 Task: Find a house in Nha Trang, Vietnam, for 5 guests from 15th June to 21st June, with a price range of ₹14,000 to ₹25,000, 3 bedrooms, 3 beds, 3 bathrooms, and an English-speaking host.
Action: Mouse pressed left at (413, 109)
Screenshot: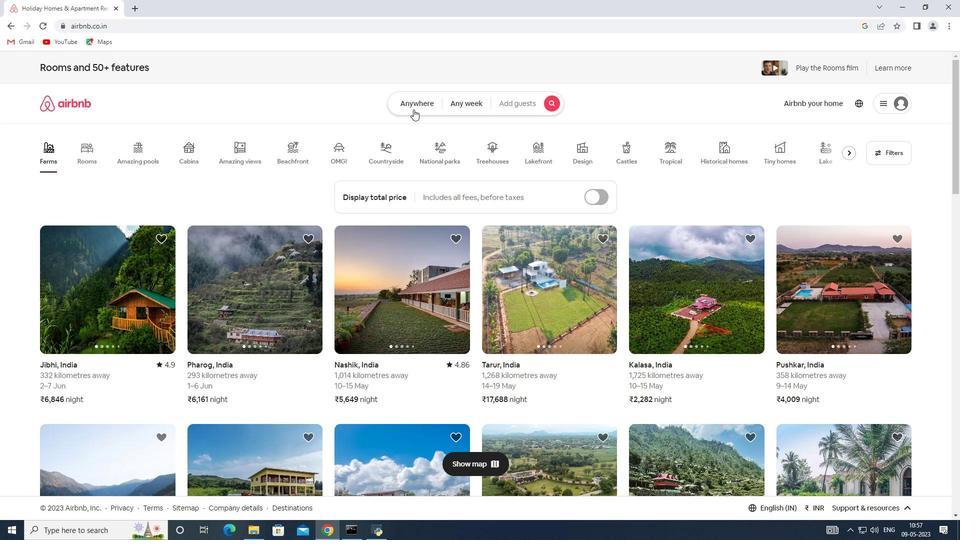 
Action: Mouse moved to (342, 147)
Screenshot: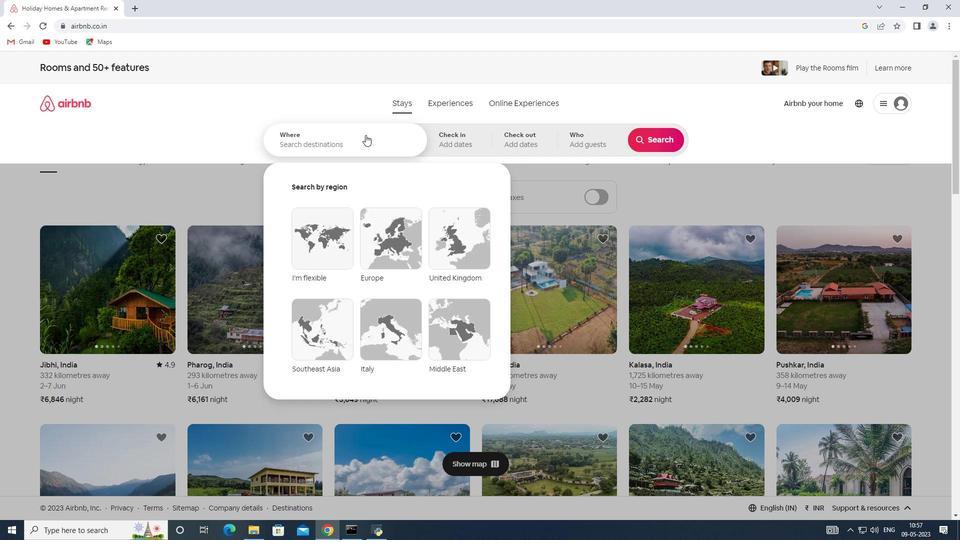 
Action: Mouse pressed left at (342, 147)
Screenshot: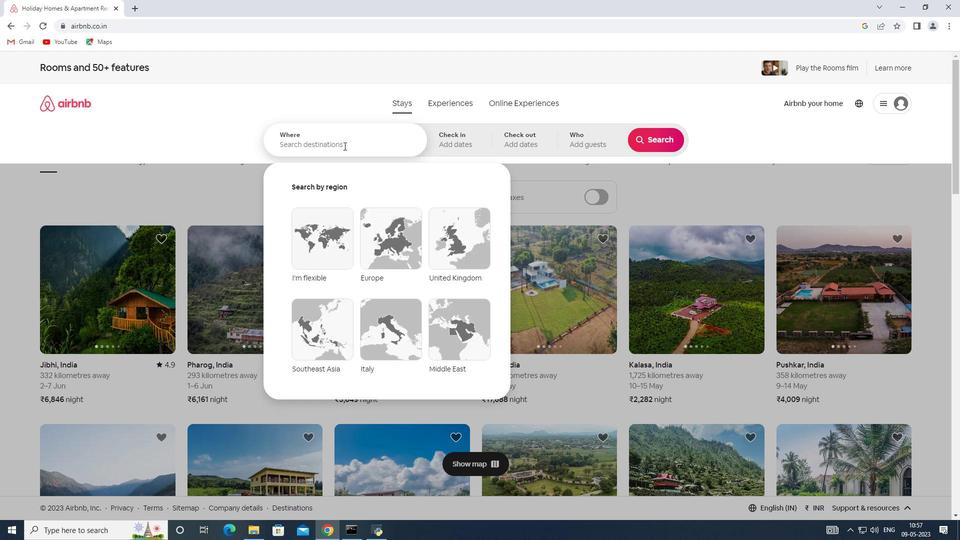 
Action: Key pressed <Key.shift><Key.shift><Key.shift><Key.shift><Key.shift><Key.shift><Key.shift><Key.shift><Key.shift>Nha<Key.space><Key.shift>Trang,<Key.shift>Vietnam
Screenshot: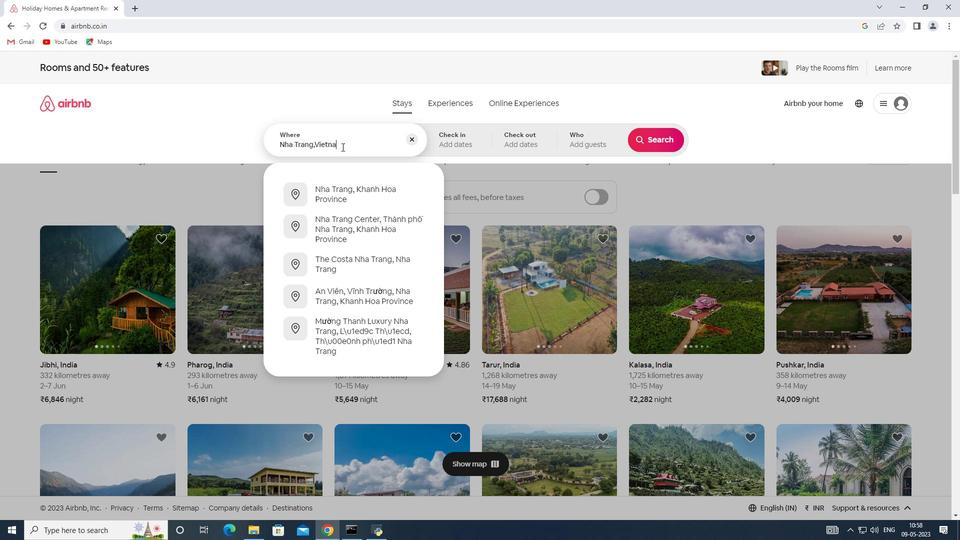 
Action: Mouse moved to (446, 140)
Screenshot: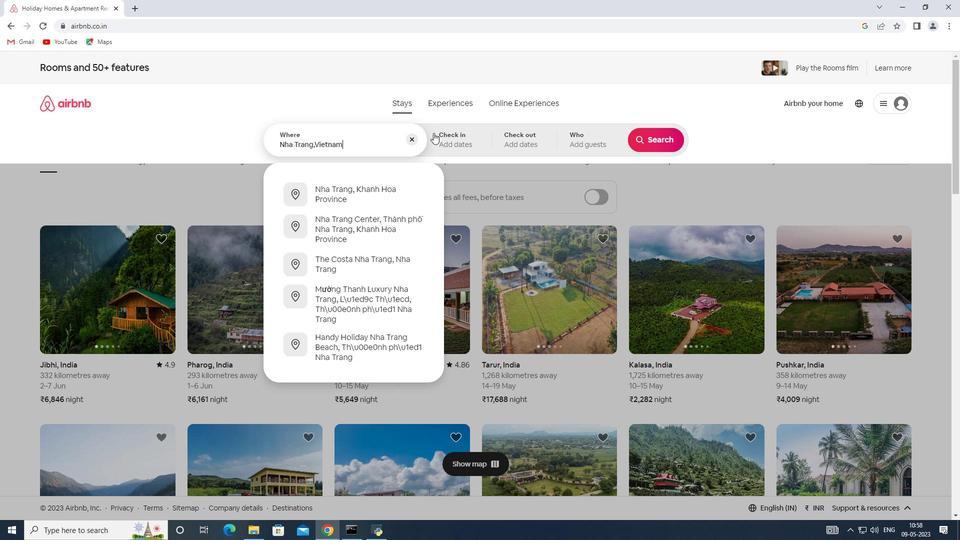 
Action: Mouse pressed left at (446, 140)
Screenshot: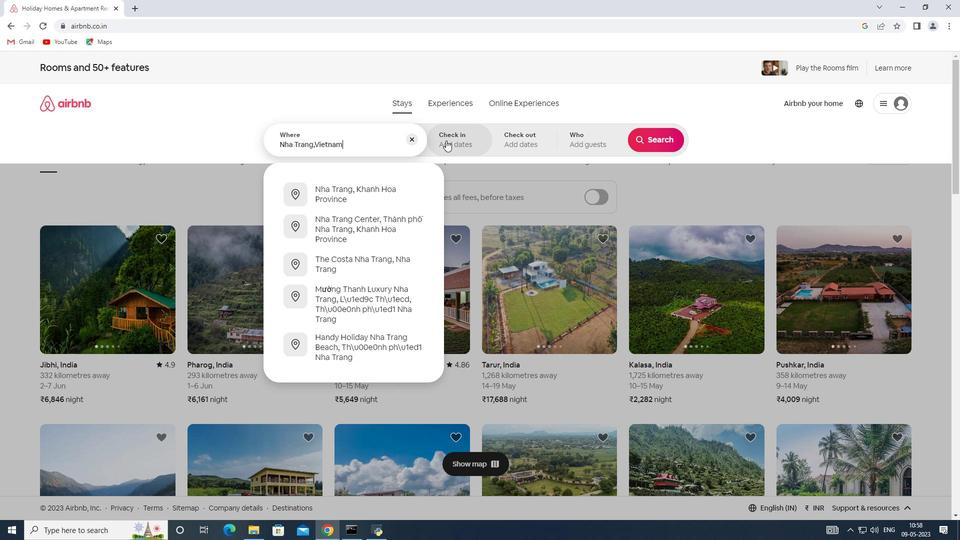 
Action: Mouse moved to (599, 310)
Screenshot: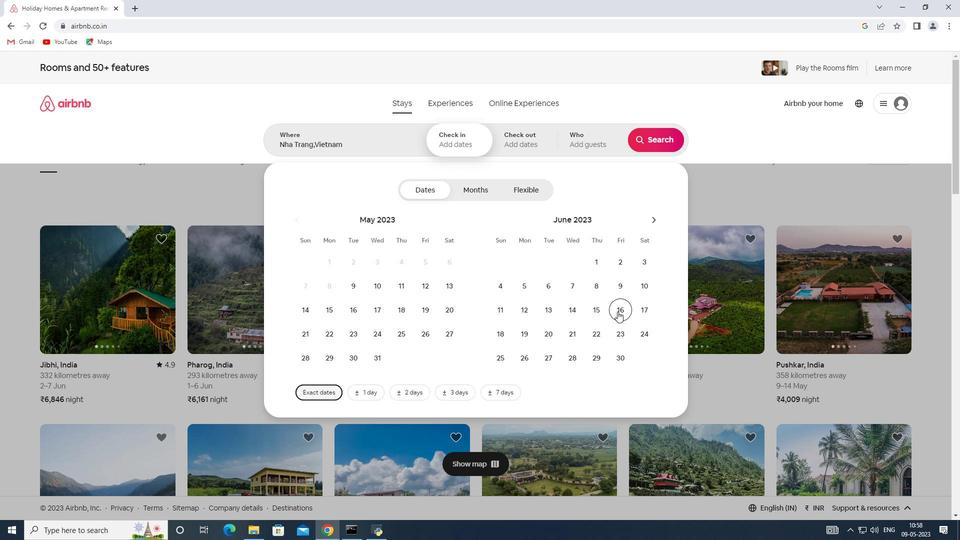 
Action: Mouse pressed left at (599, 310)
Screenshot: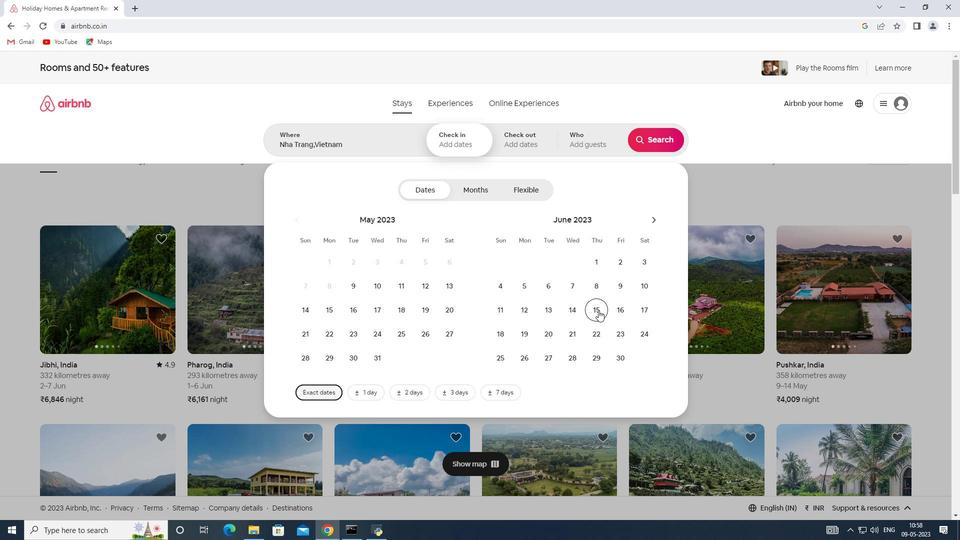 
Action: Mouse moved to (578, 335)
Screenshot: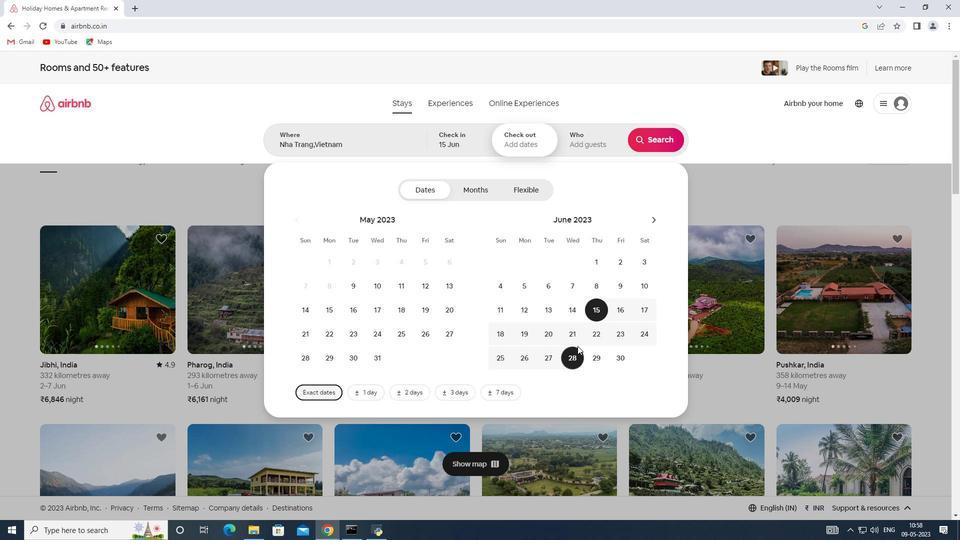 
Action: Mouse pressed left at (578, 335)
Screenshot: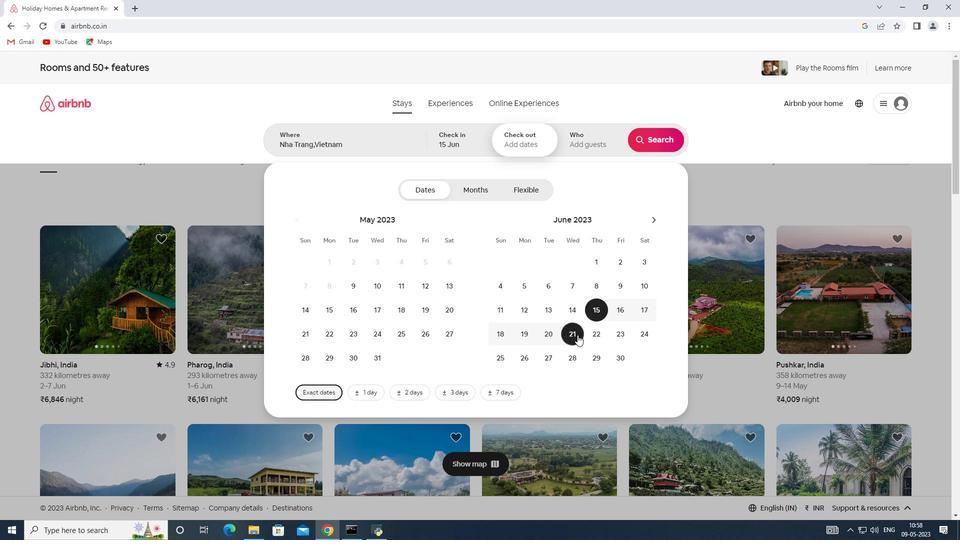 
Action: Mouse moved to (589, 147)
Screenshot: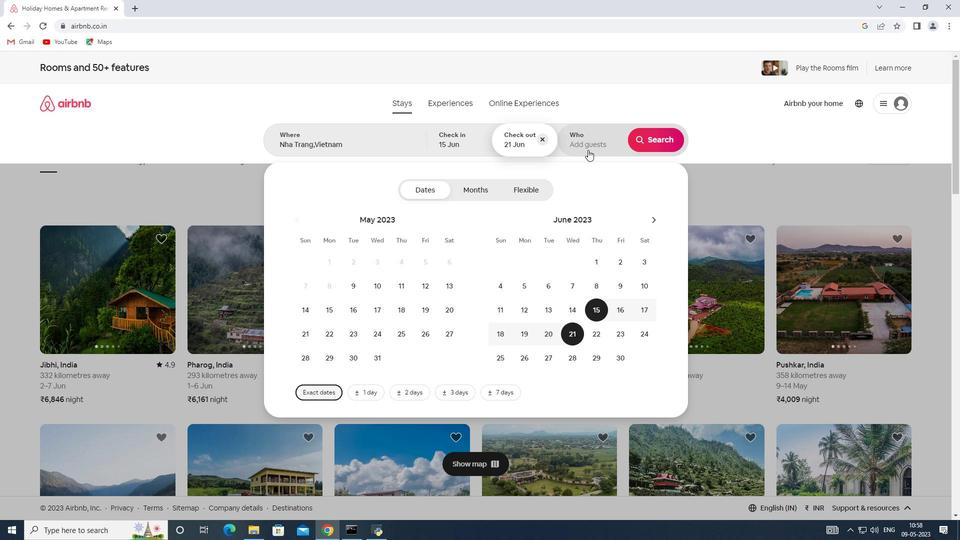 
Action: Mouse pressed left at (589, 147)
Screenshot: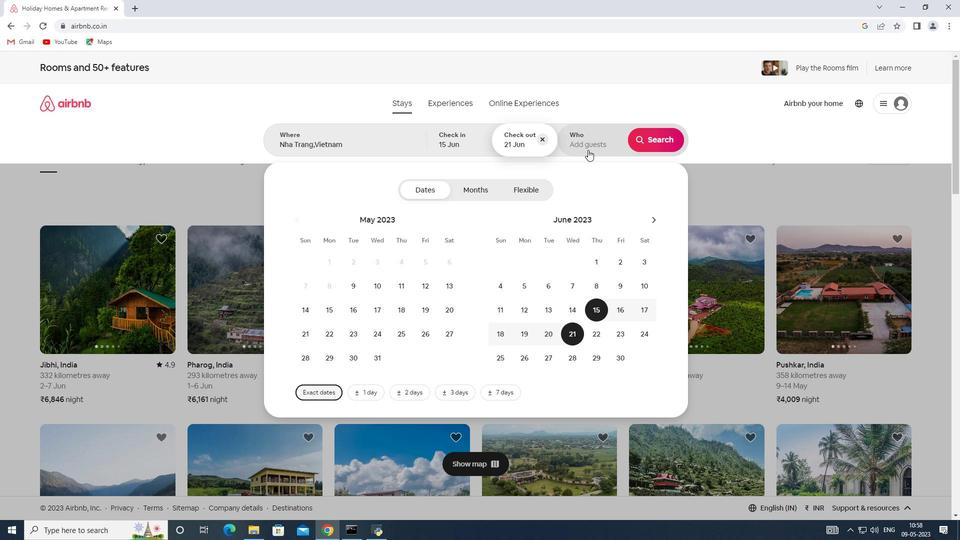 
Action: Mouse moved to (660, 194)
Screenshot: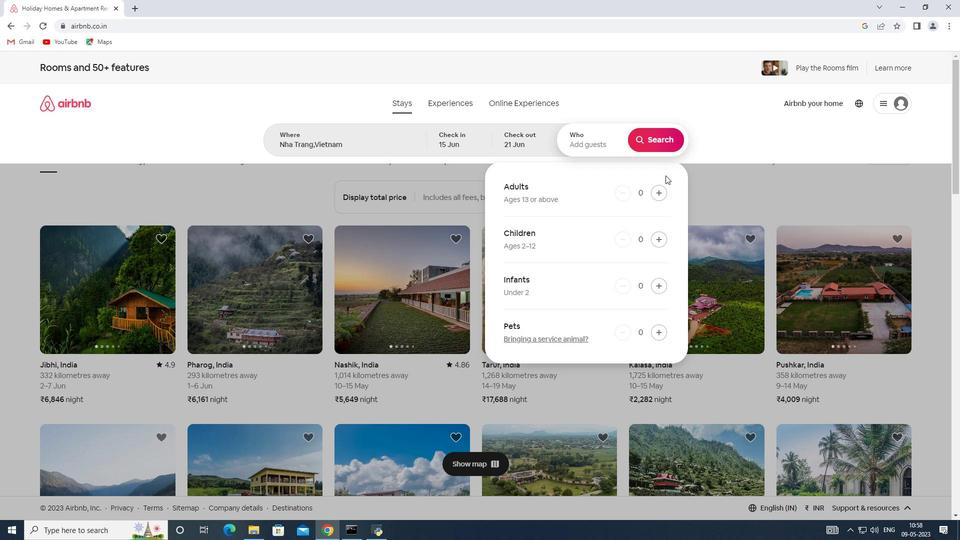 
Action: Mouse pressed left at (660, 194)
Screenshot: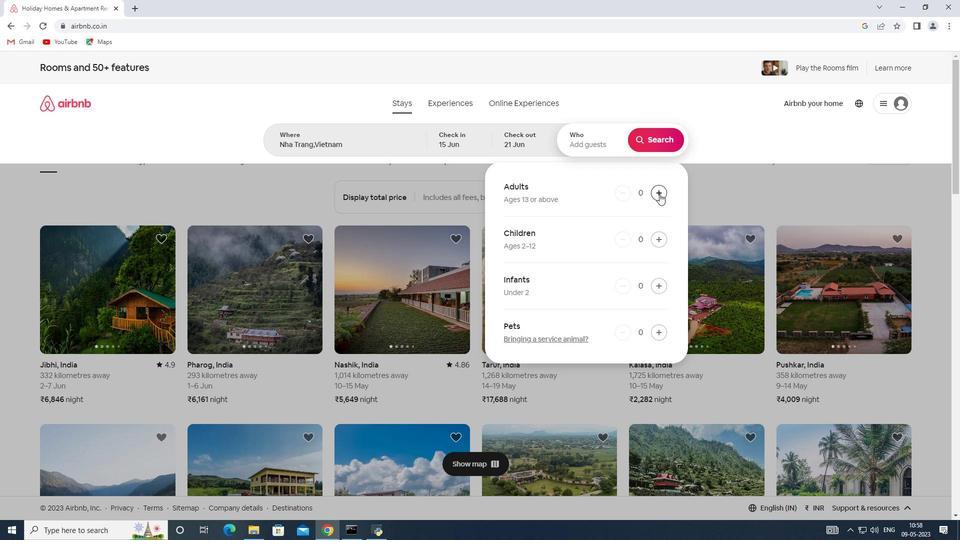 
Action: Mouse pressed left at (660, 194)
Screenshot: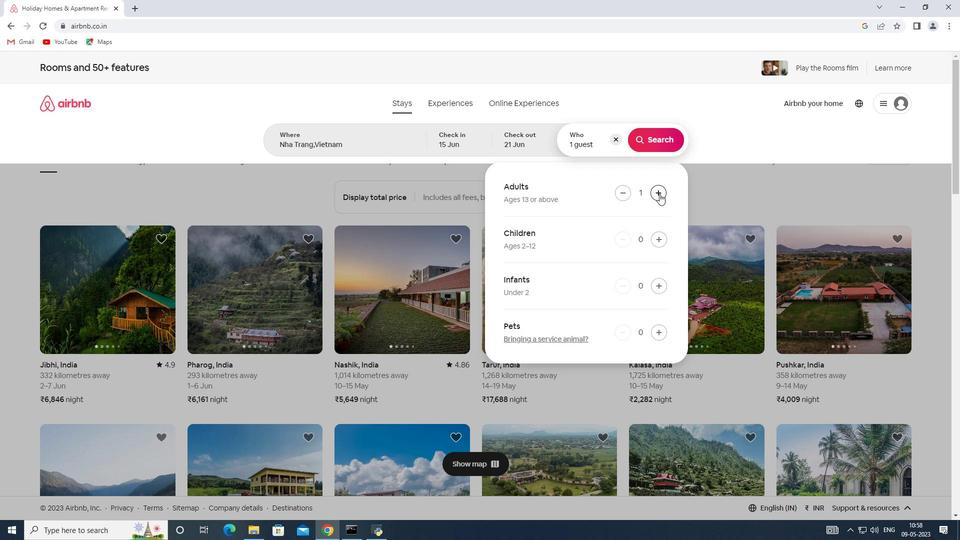 
Action: Mouse pressed left at (660, 194)
Screenshot: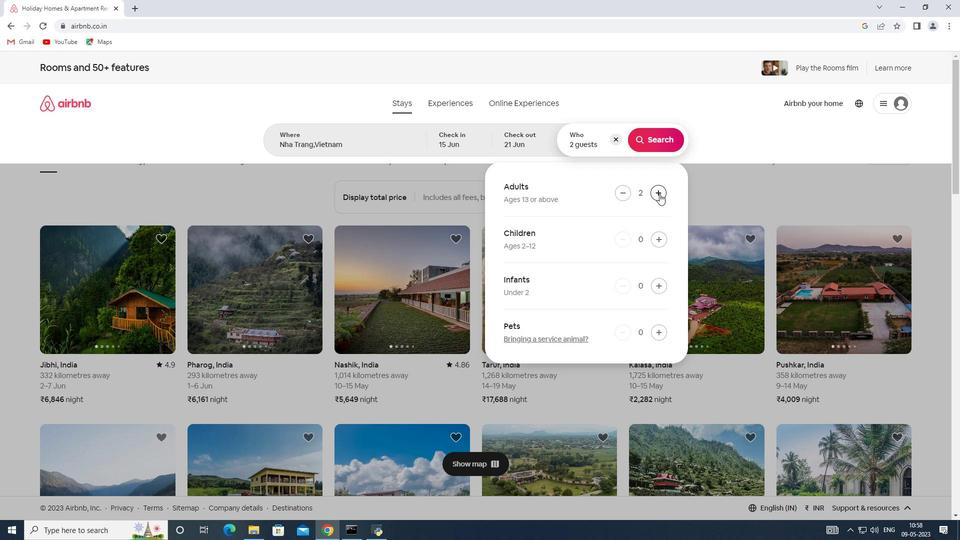 
Action: Mouse pressed left at (660, 194)
Screenshot: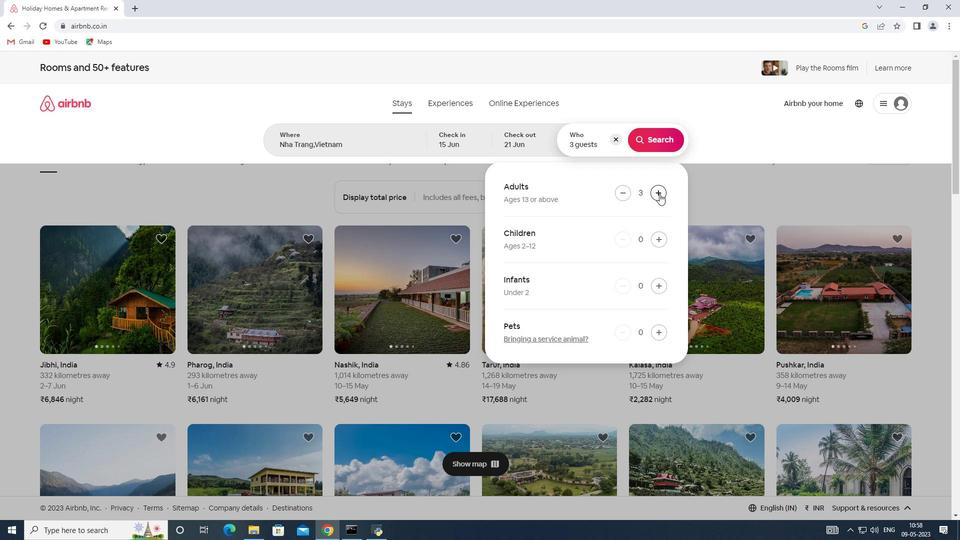 
Action: Mouse pressed left at (660, 194)
Screenshot: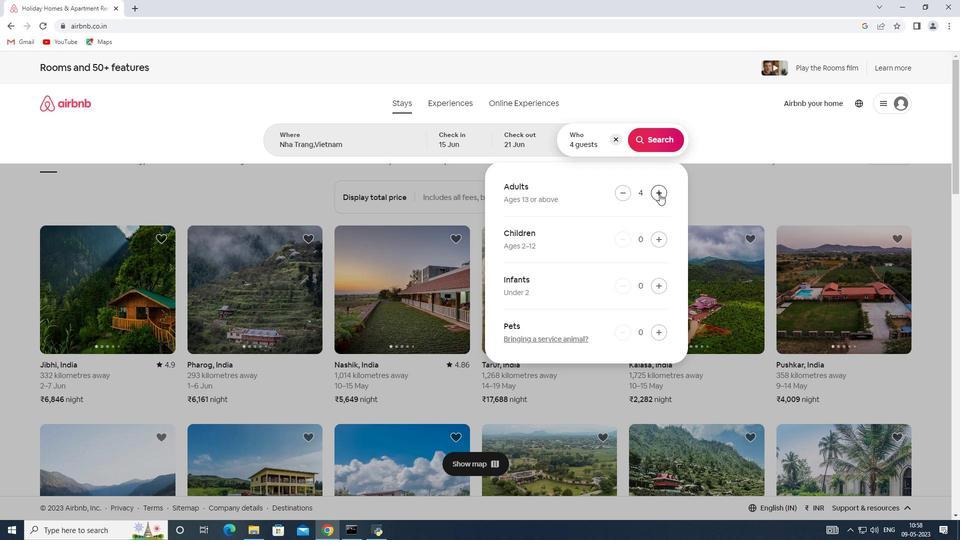 
Action: Mouse moved to (653, 133)
Screenshot: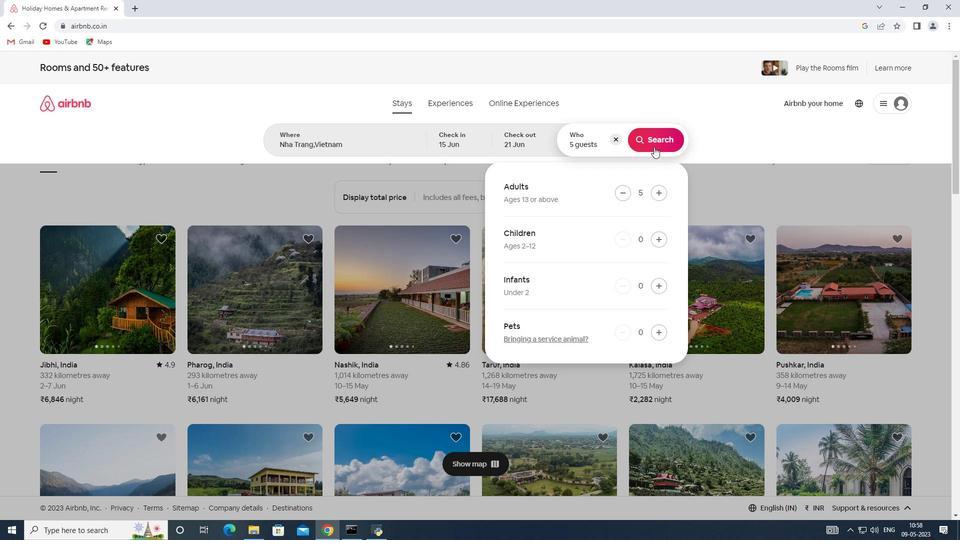 
Action: Mouse pressed left at (653, 133)
Screenshot: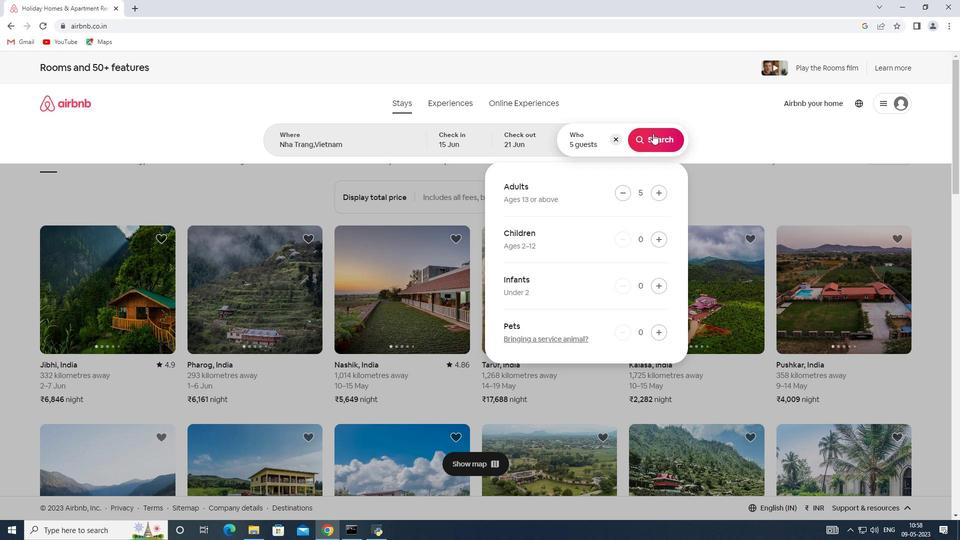 
Action: Mouse moved to (911, 111)
Screenshot: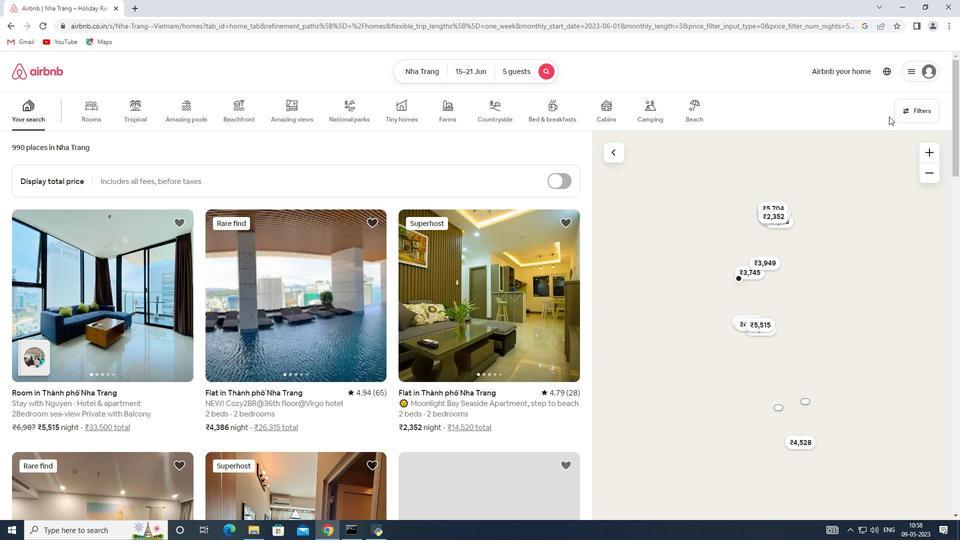 
Action: Mouse pressed left at (911, 111)
Screenshot: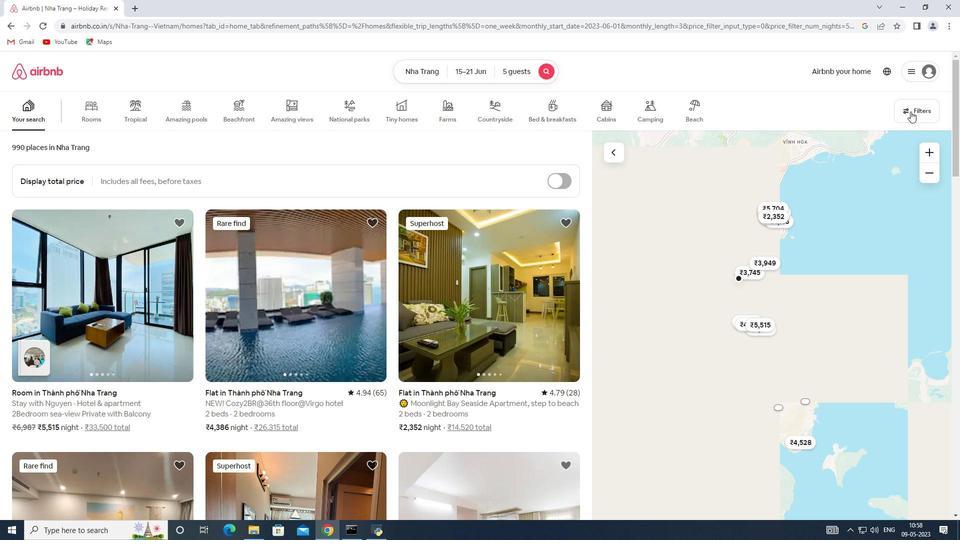 
Action: Mouse moved to (341, 357)
Screenshot: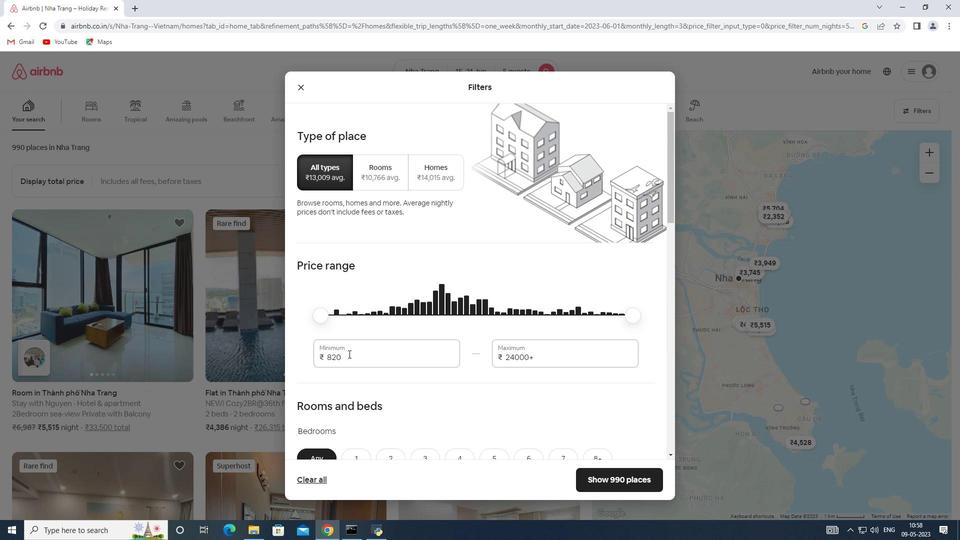 
Action: Mouse pressed left at (341, 357)
Screenshot: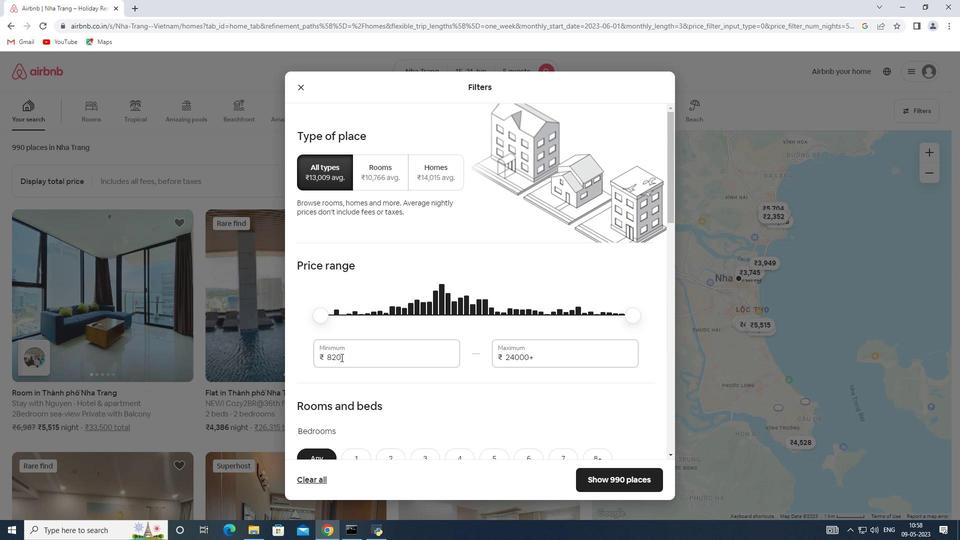 
Action: Mouse moved to (316, 355)
Screenshot: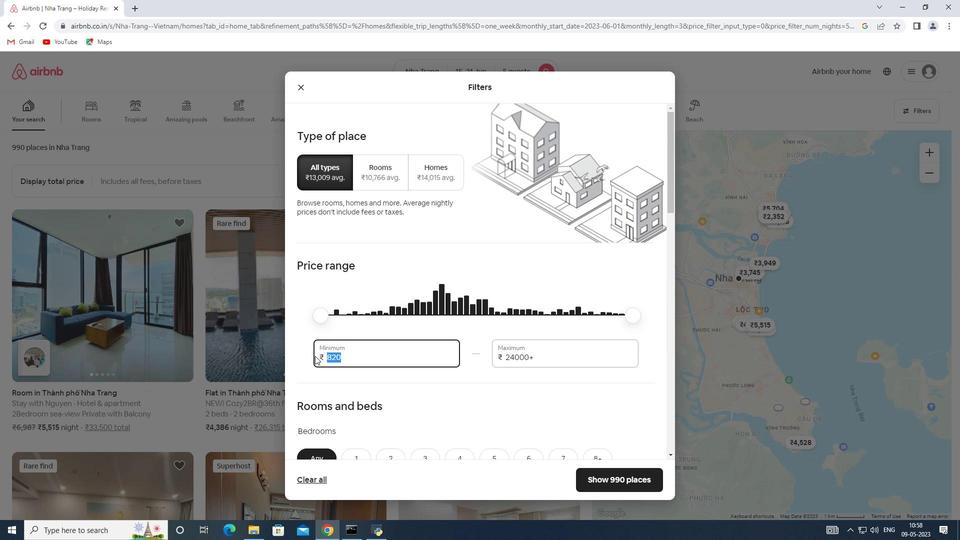 
Action: Key pressed 14000
Screenshot: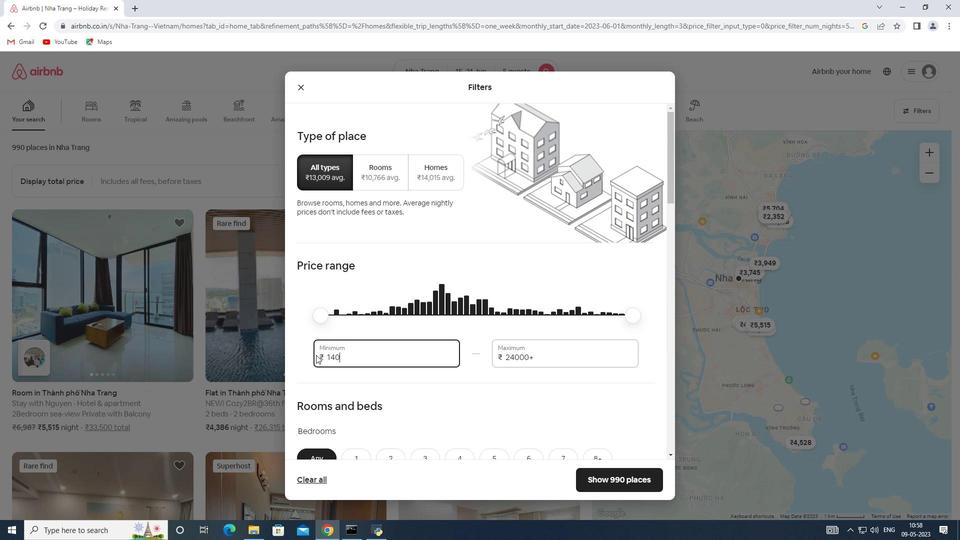 
Action: Mouse moved to (536, 354)
Screenshot: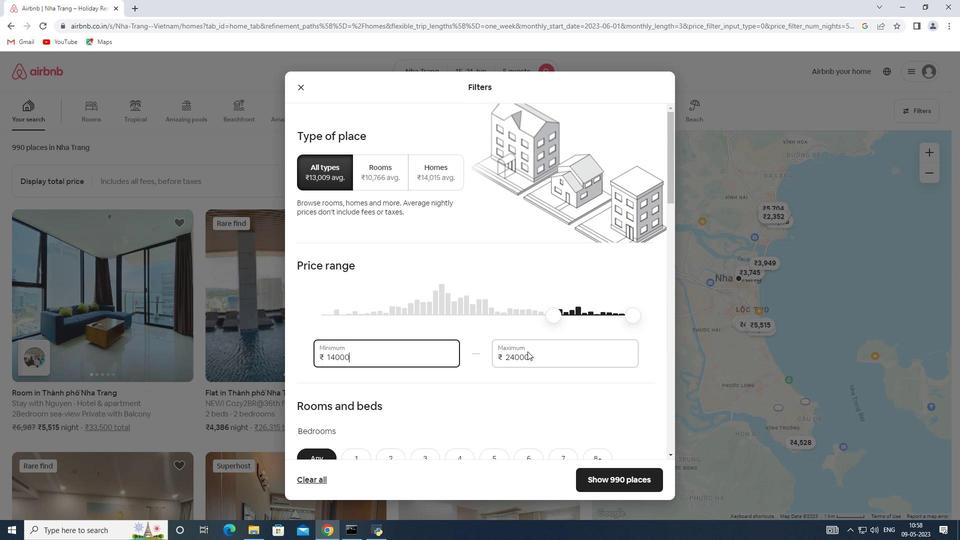 
Action: Mouse pressed left at (536, 354)
Screenshot: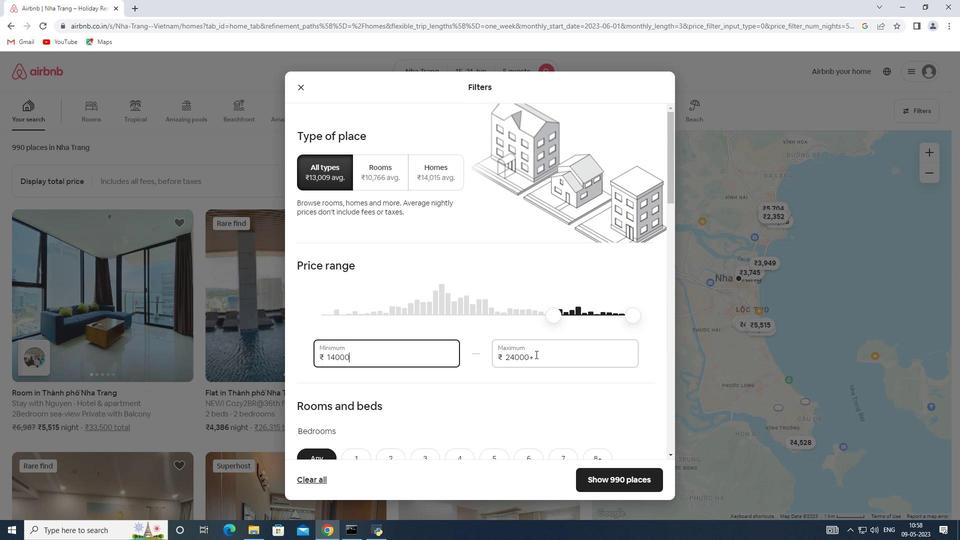
Action: Mouse moved to (485, 356)
Screenshot: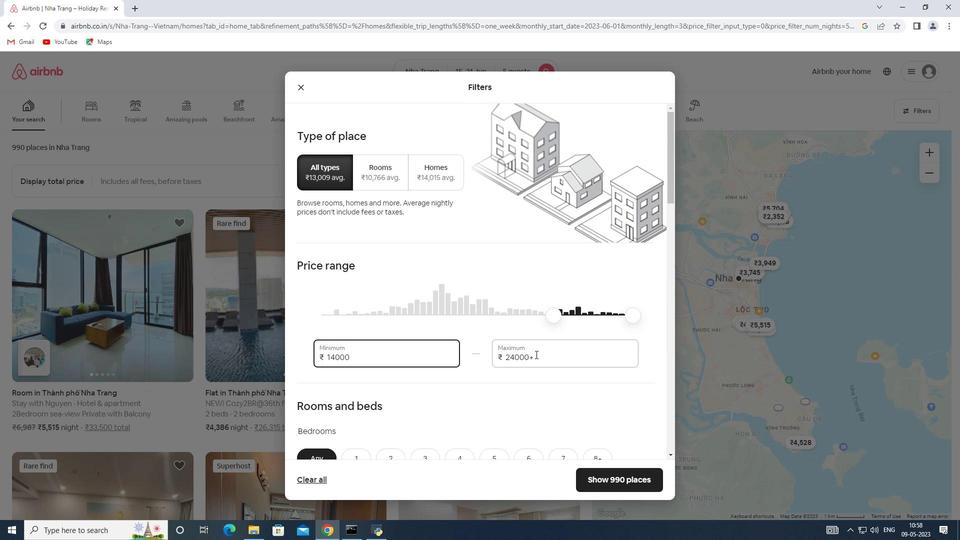
Action: Key pressed 25000
Screenshot: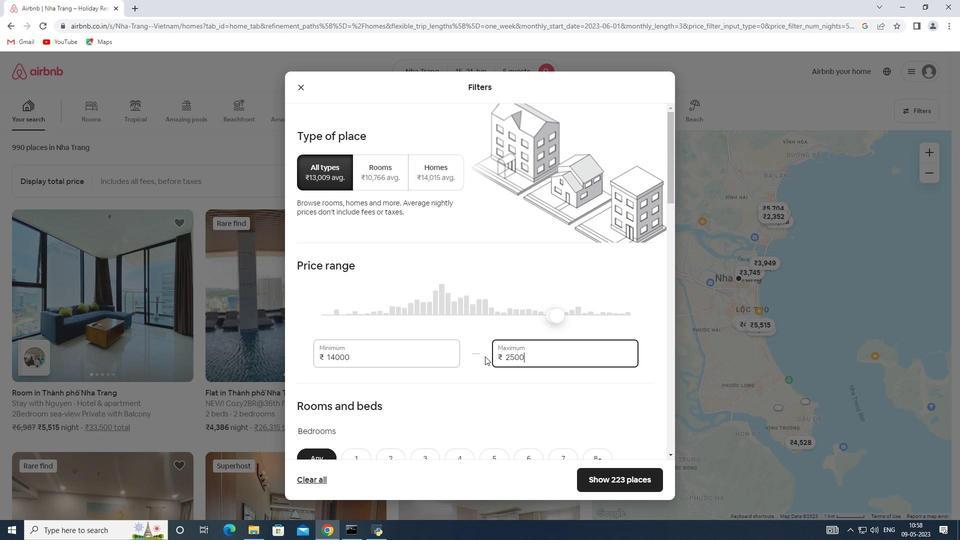 
Action: Mouse moved to (481, 359)
Screenshot: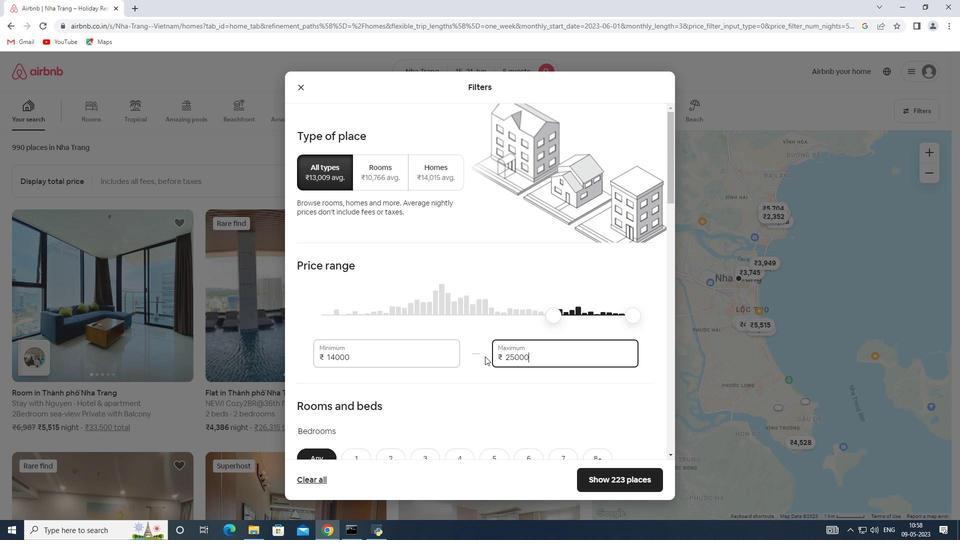 
Action: Mouse scrolled (481, 359) with delta (0, 0)
Screenshot: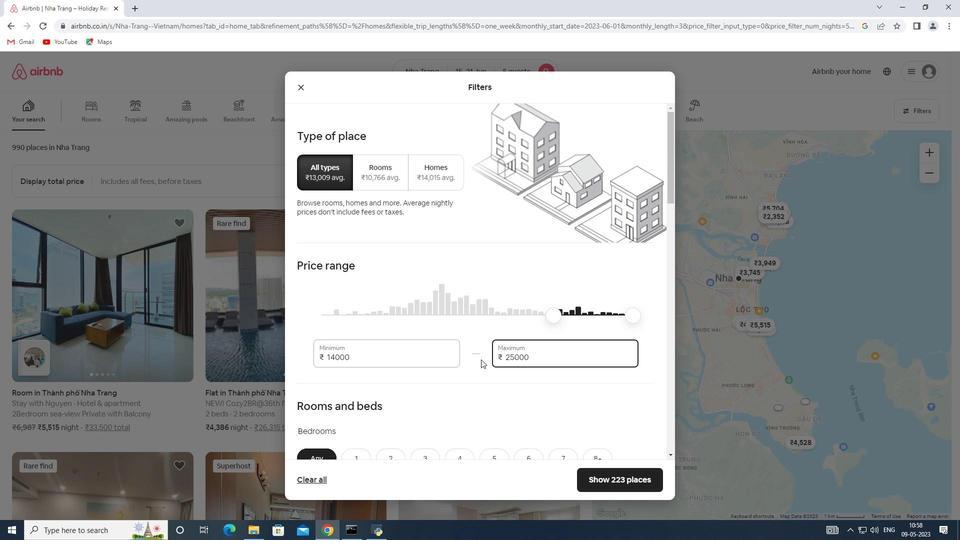 
Action: Mouse scrolled (481, 359) with delta (0, 0)
Screenshot: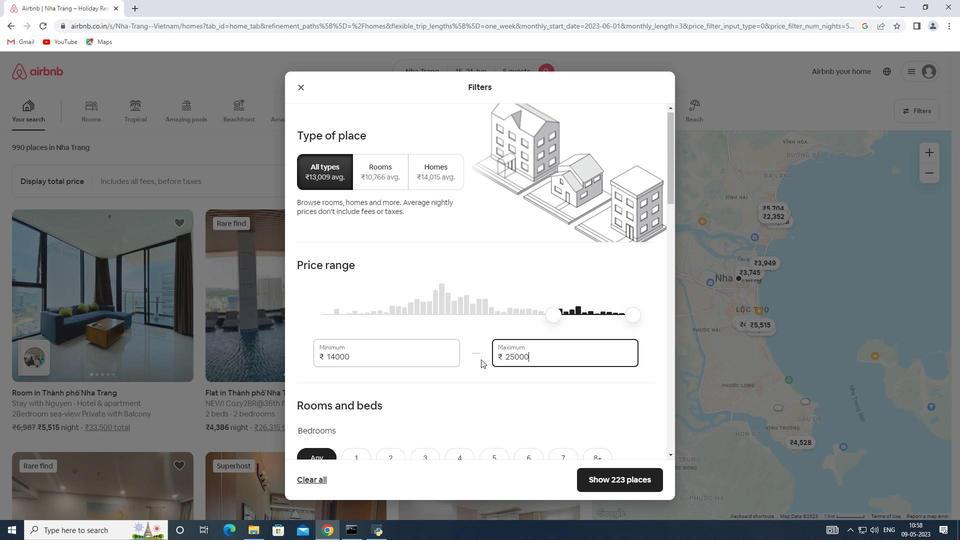 
Action: Mouse scrolled (481, 359) with delta (0, 0)
Screenshot: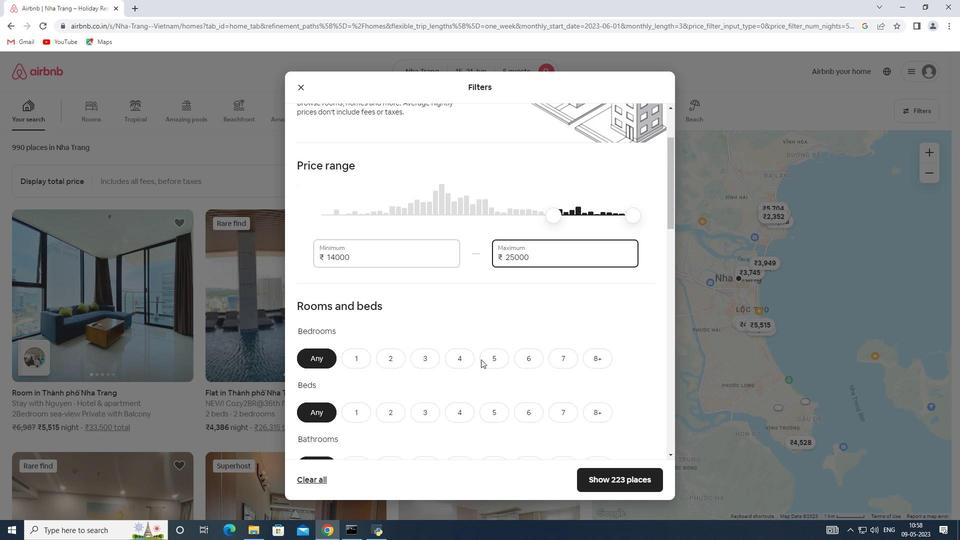 
Action: Mouse scrolled (481, 359) with delta (0, 0)
Screenshot: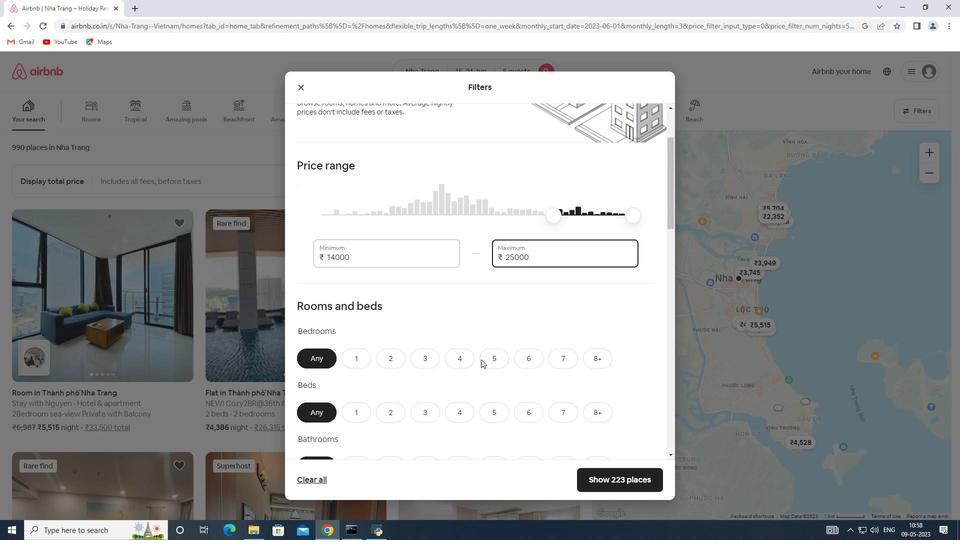 
Action: Mouse moved to (432, 261)
Screenshot: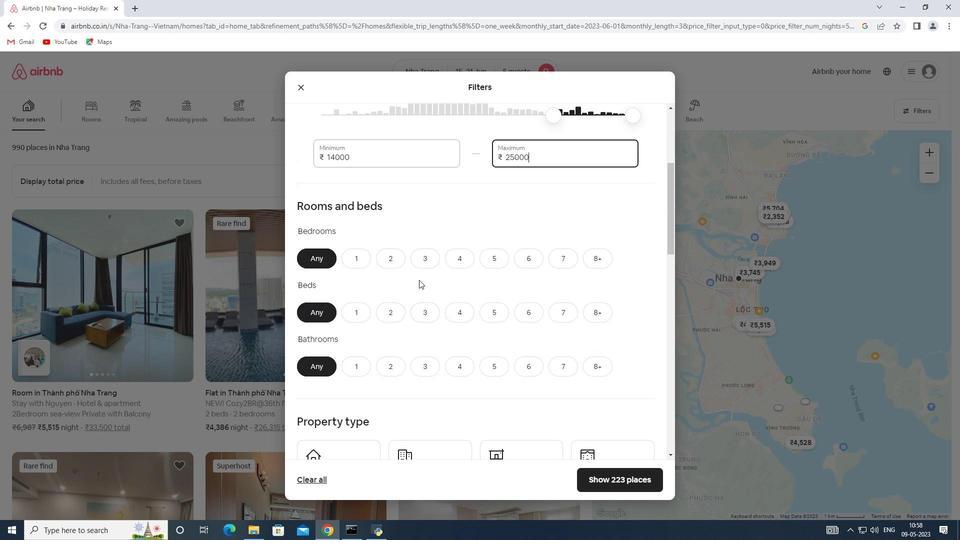 
Action: Mouse pressed left at (432, 261)
Screenshot: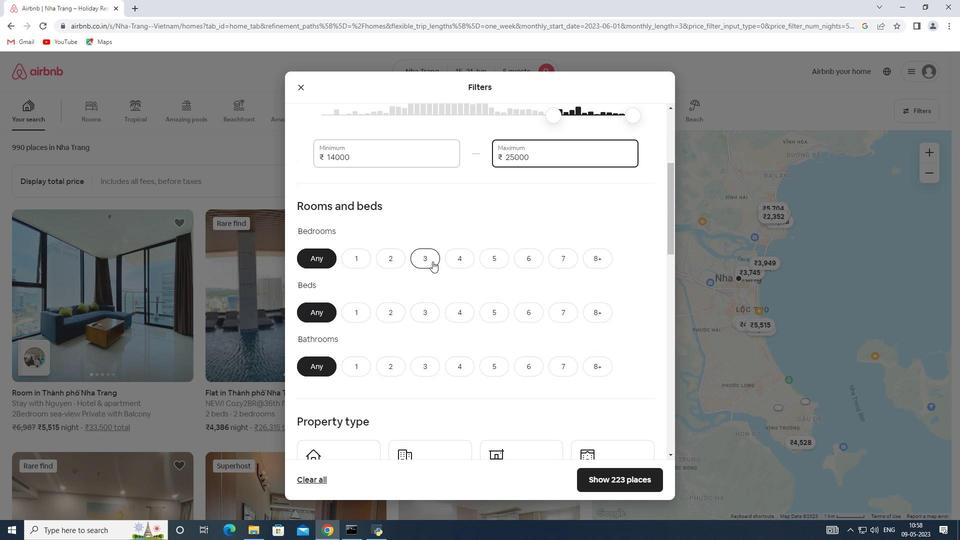 
Action: Mouse moved to (430, 312)
Screenshot: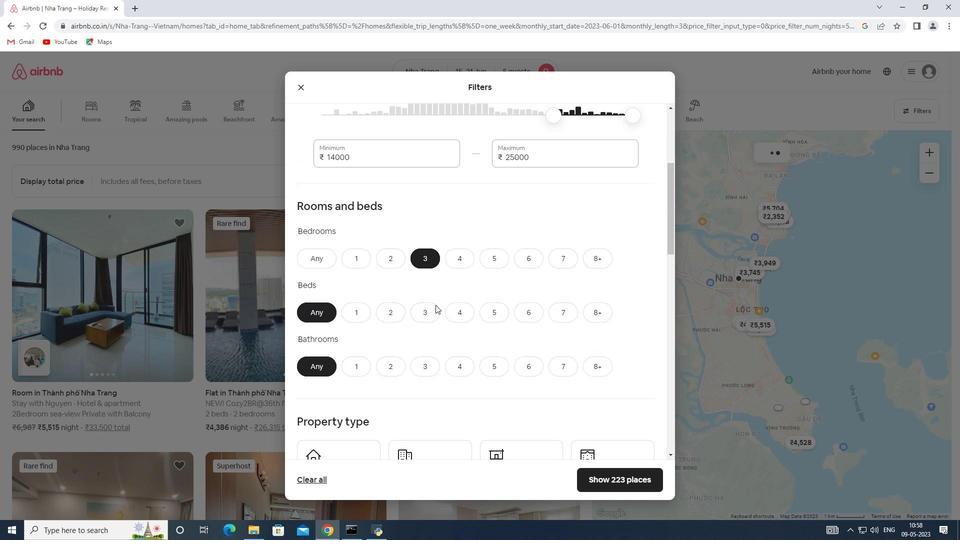 
Action: Mouse pressed left at (430, 312)
Screenshot: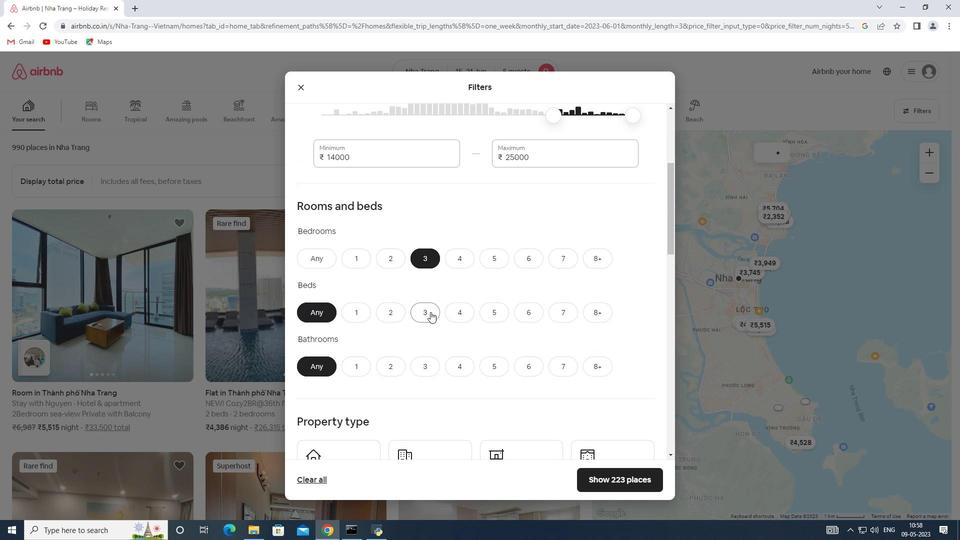 
Action: Mouse moved to (423, 365)
Screenshot: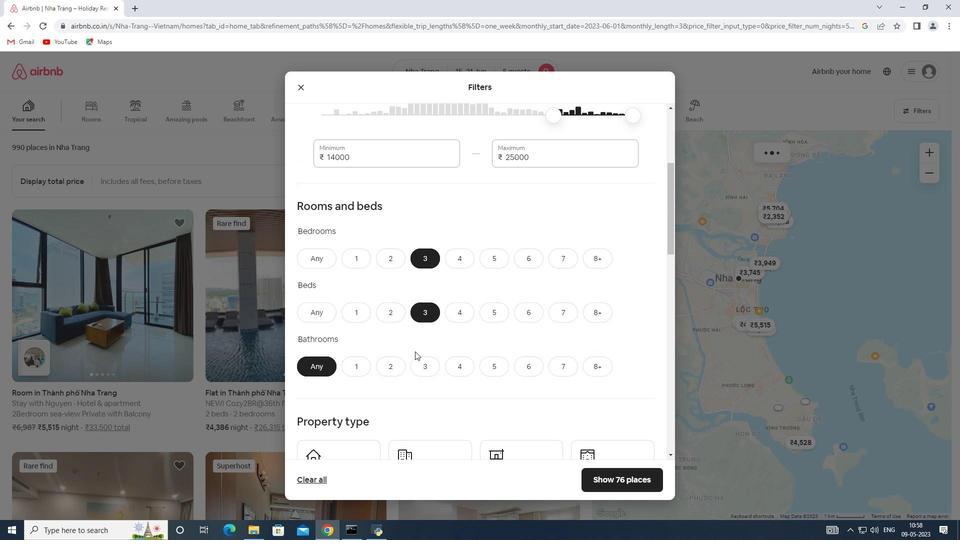 
Action: Mouse pressed left at (423, 365)
Screenshot: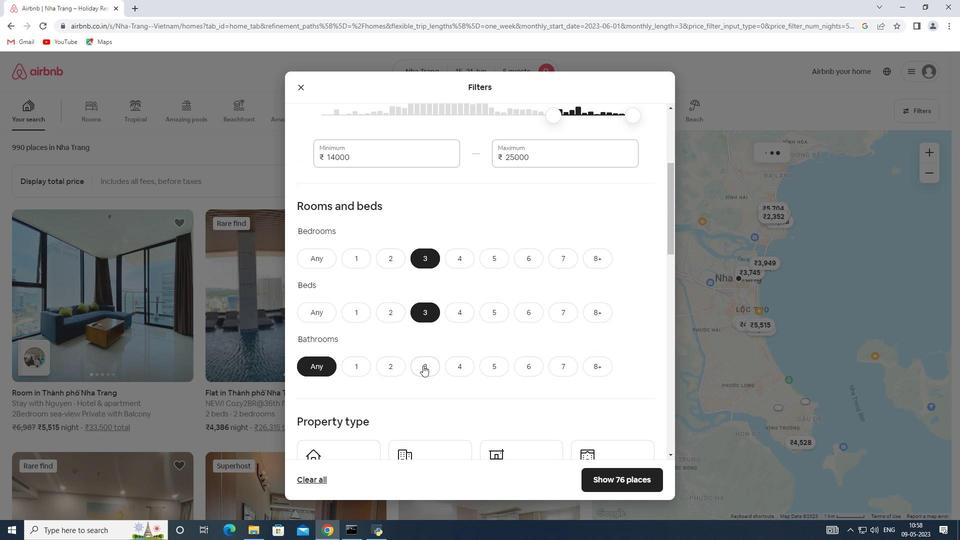 
Action: Mouse moved to (430, 339)
Screenshot: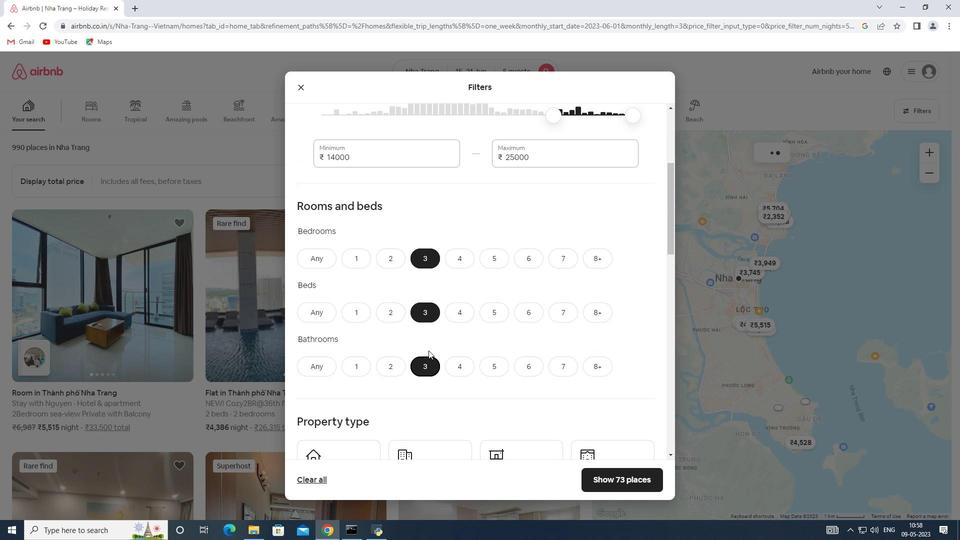 
Action: Mouse scrolled (430, 338) with delta (0, 0)
Screenshot: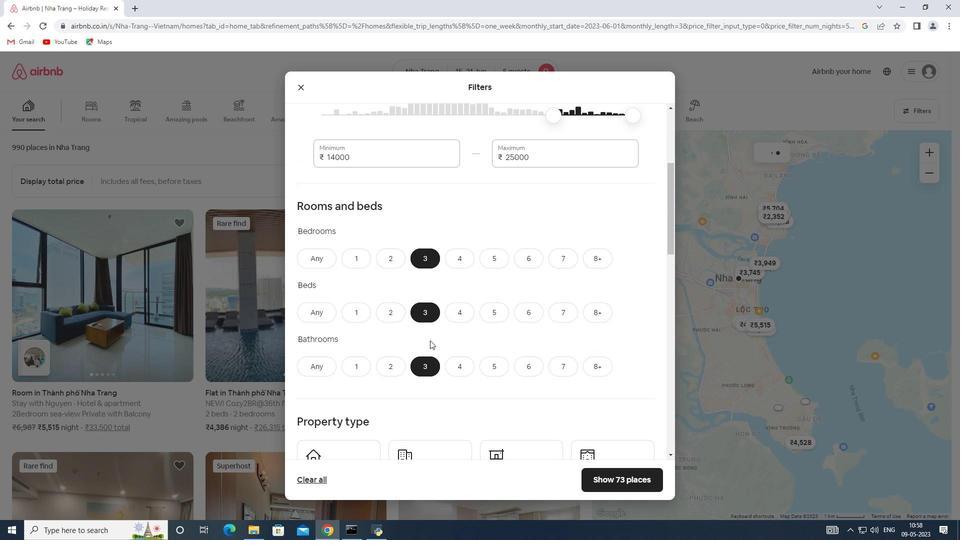 
Action: Mouse scrolled (430, 338) with delta (0, 0)
Screenshot: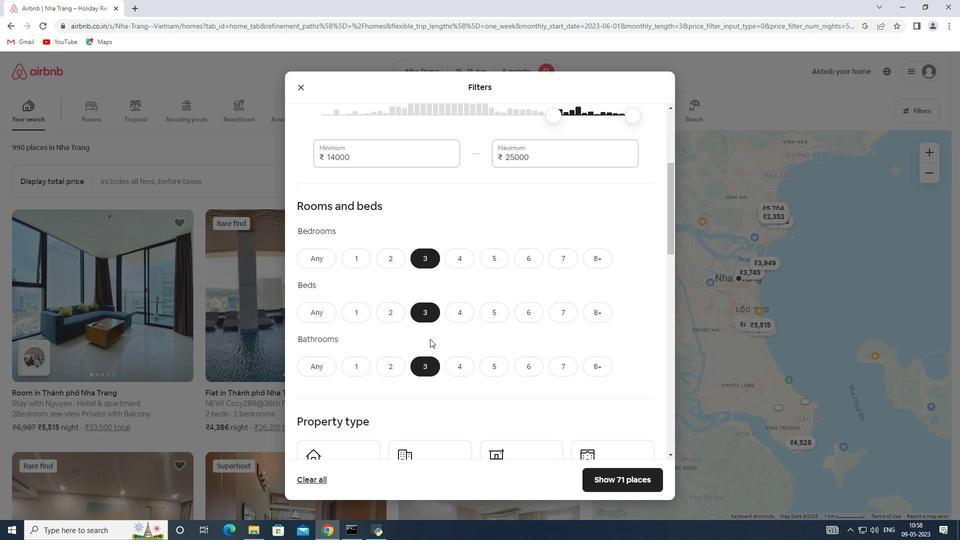 
Action: Mouse scrolled (430, 338) with delta (0, 0)
Screenshot: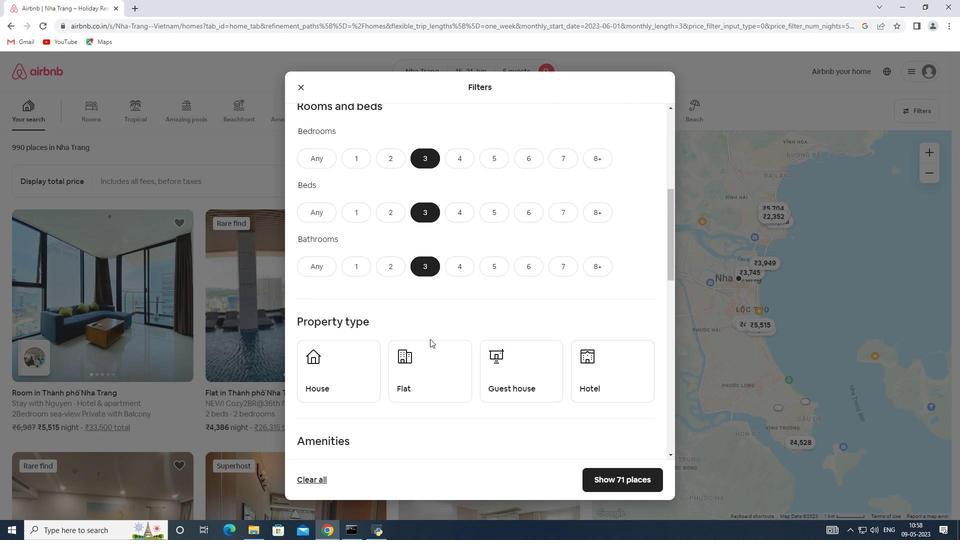 
Action: Mouse scrolled (430, 338) with delta (0, 0)
Screenshot: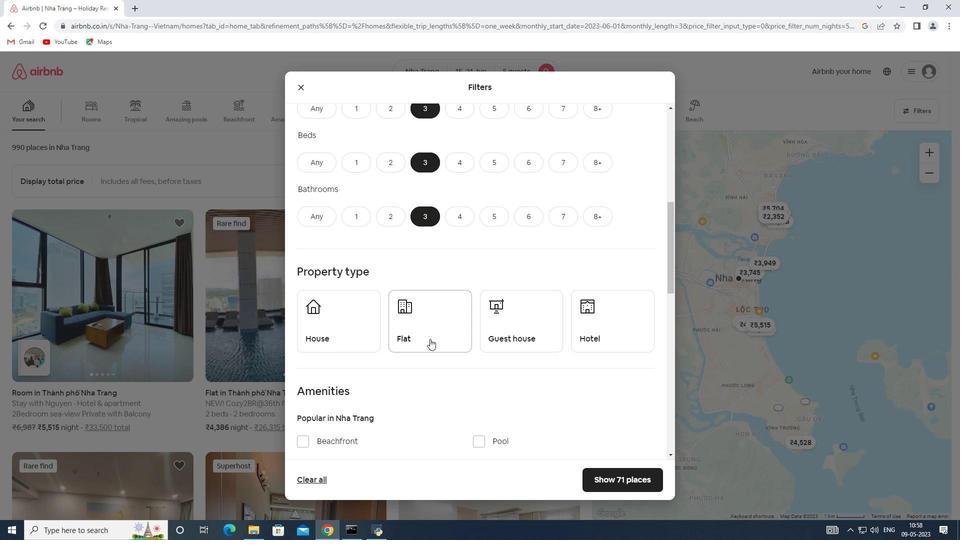 
Action: Mouse moved to (370, 297)
Screenshot: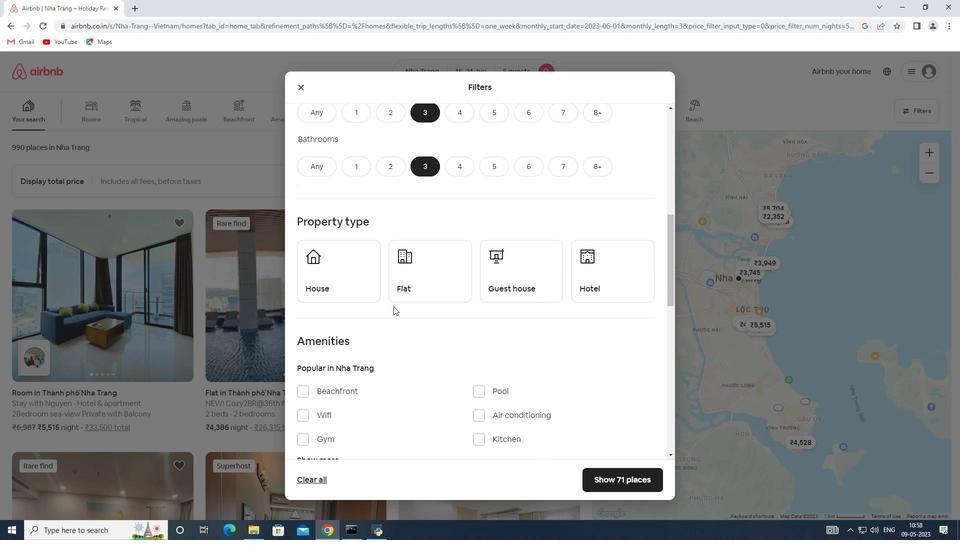 
Action: Mouse pressed left at (370, 297)
Screenshot: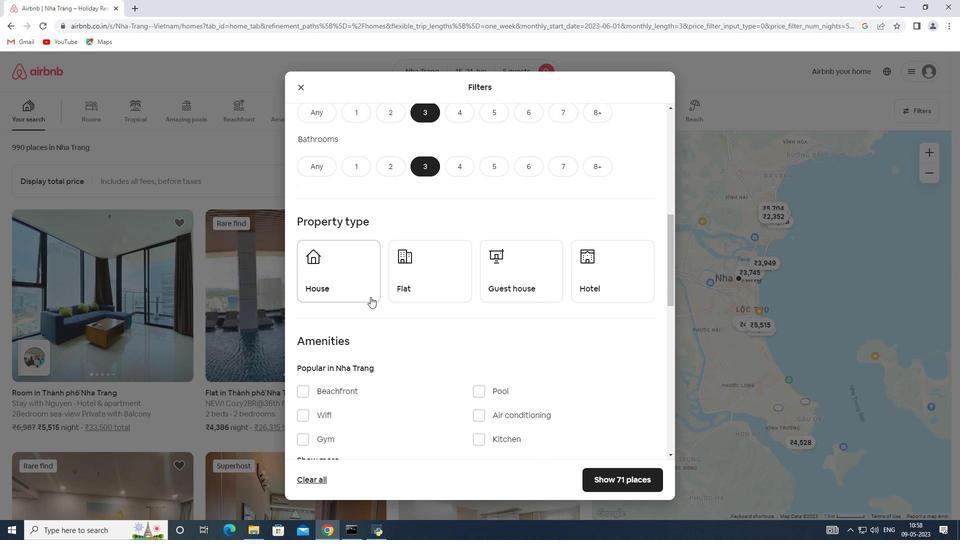 
Action: Mouse moved to (401, 286)
Screenshot: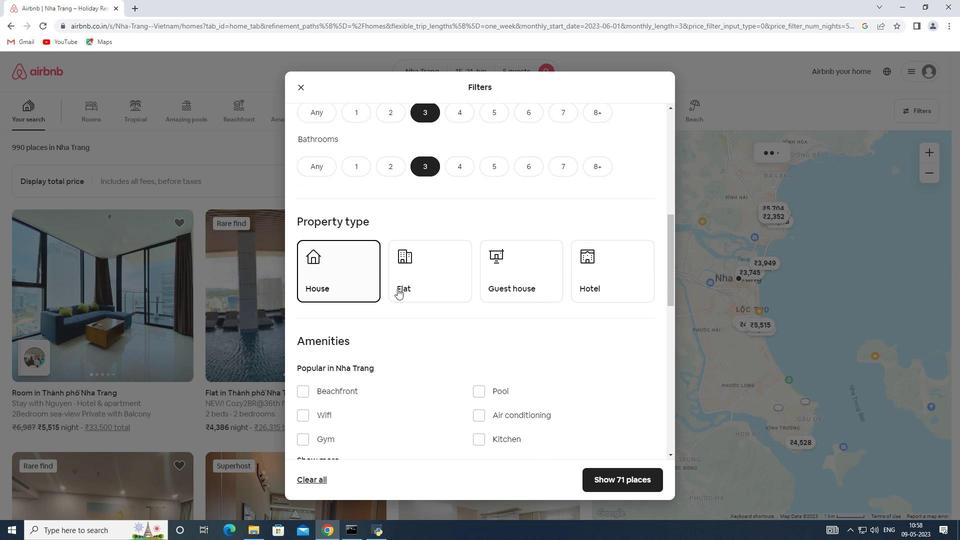 
Action: Mouse pressed left at (401, 286)
Screenshot: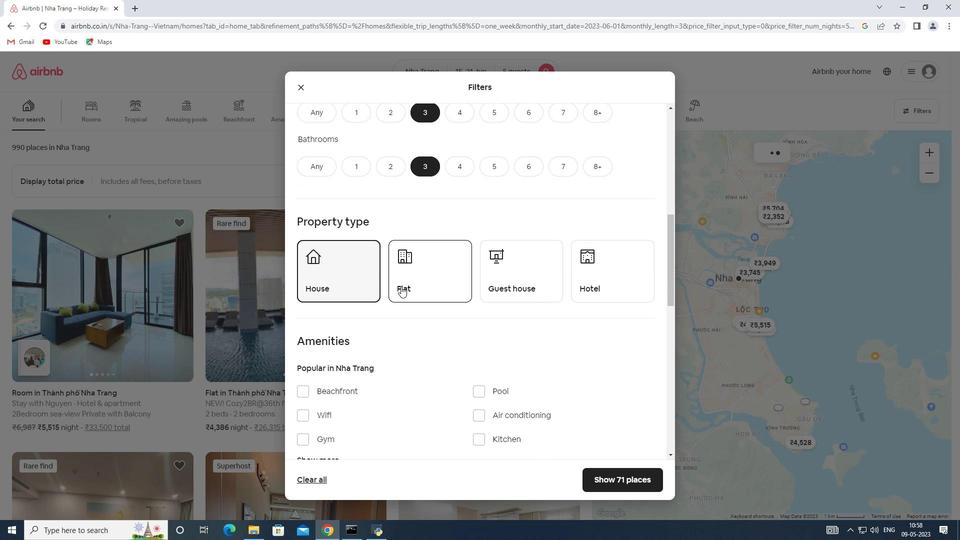 
Action: Mouse moved to (518, 283)
Screenshot: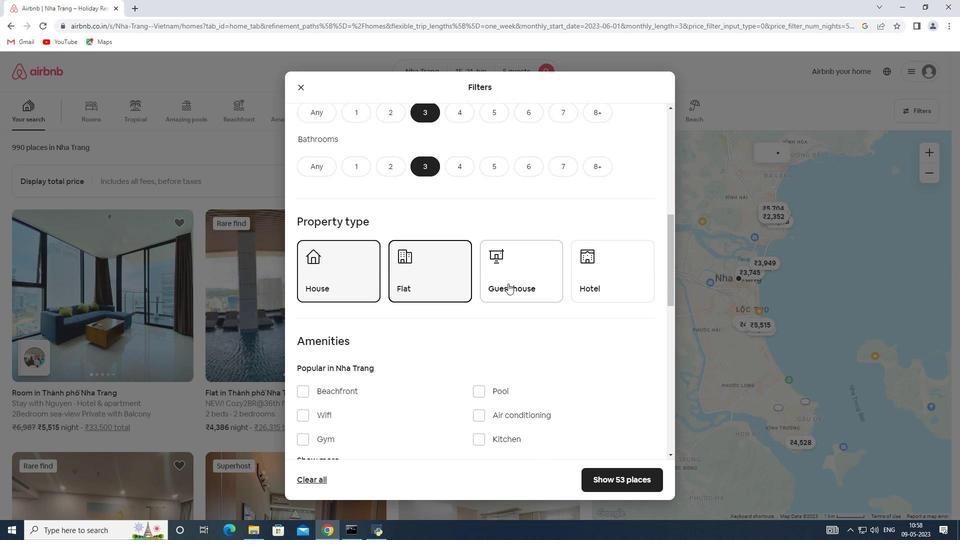 
Action: Mouse pressed left at (518, 283)
Screenshot: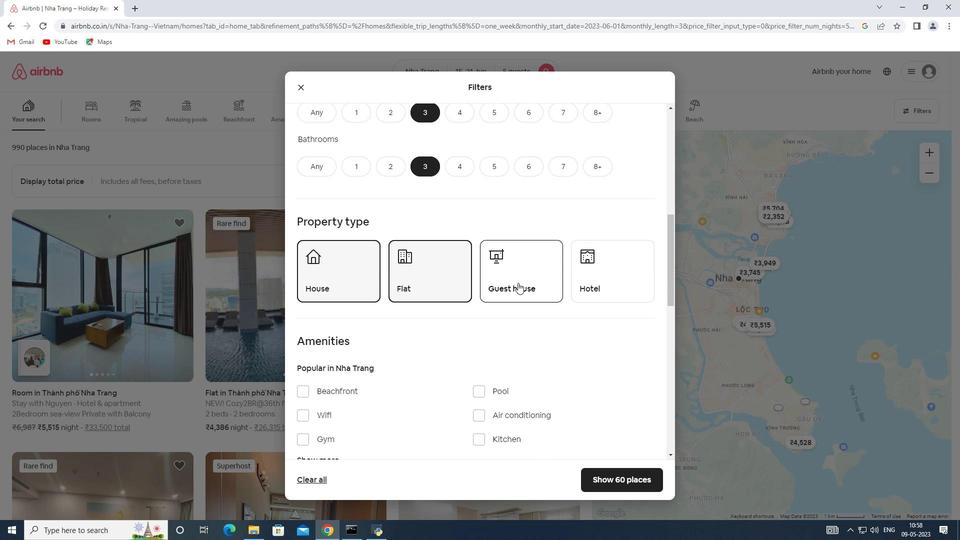 
Action: Mouse scrolled (518, 282) with delta (0, 0)
Screenshot: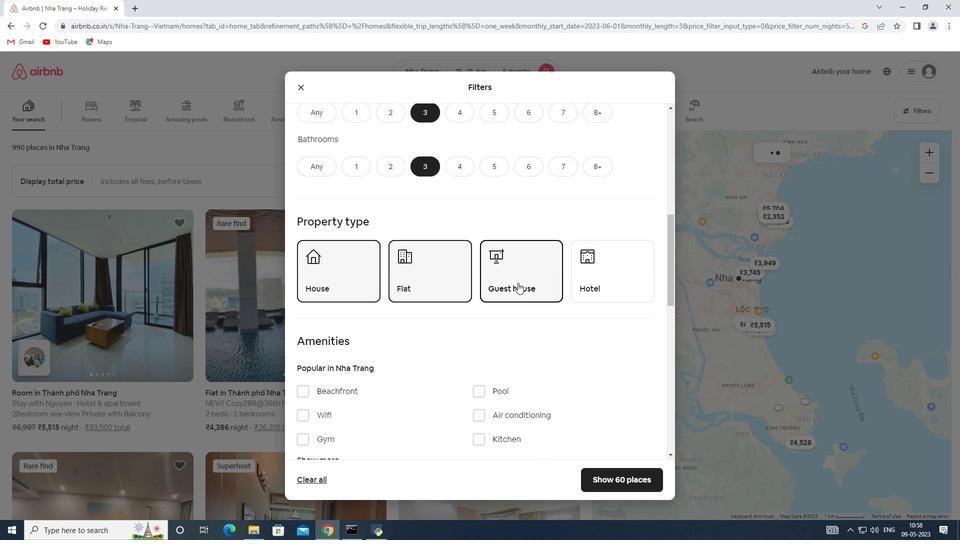 
Action: Mouse moved to (477, 284)
Screenshot: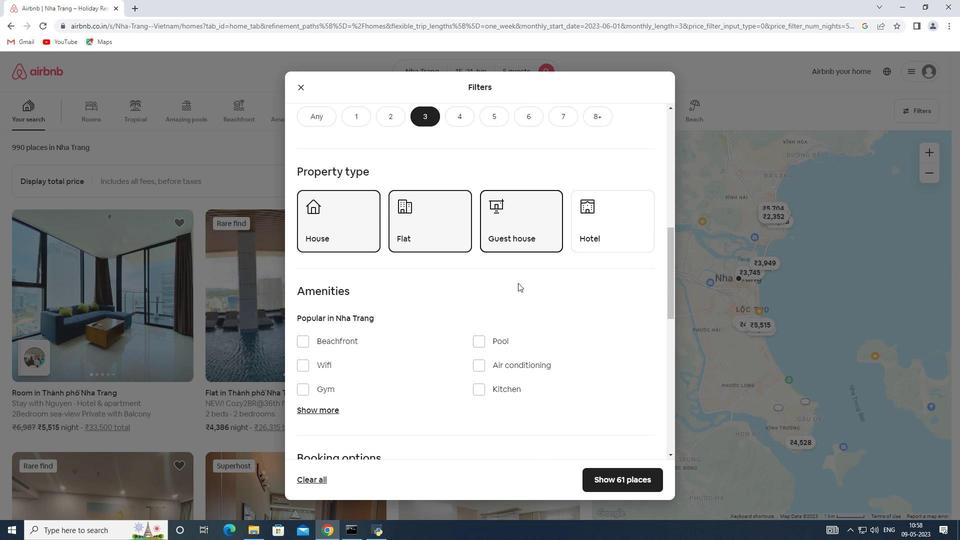
Action: Mouse scrolled (477, 283) with delta (0, 0)
Screenshot: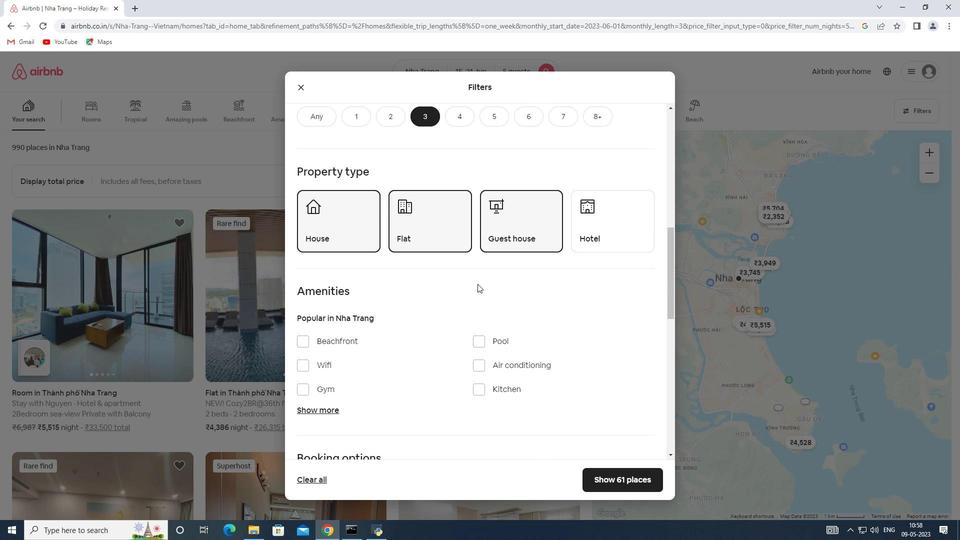 
Action: Mouse scrolled (477, 283) with delta (0, 0)
Screenshot: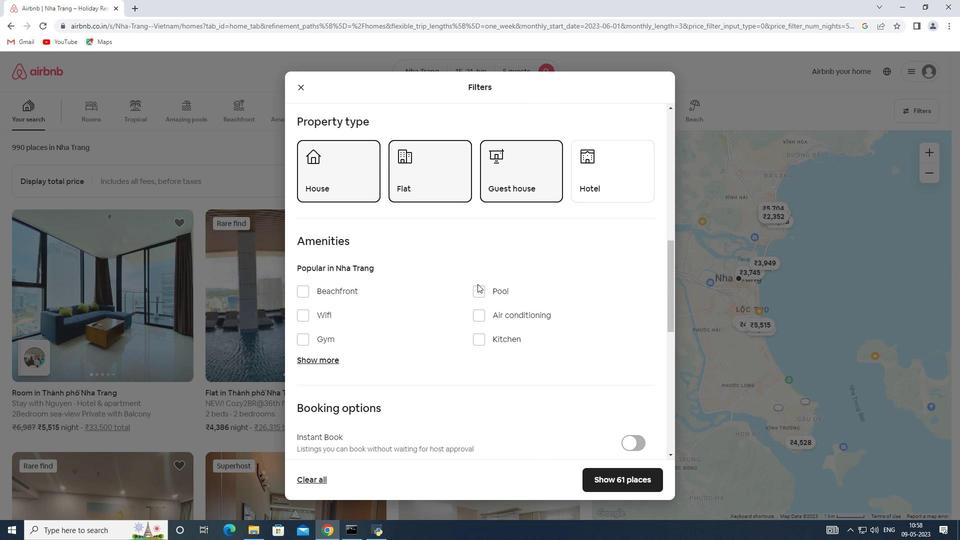 
Action: Mouse scrolled (477, 283) with delta (0, 0)
Screenshot: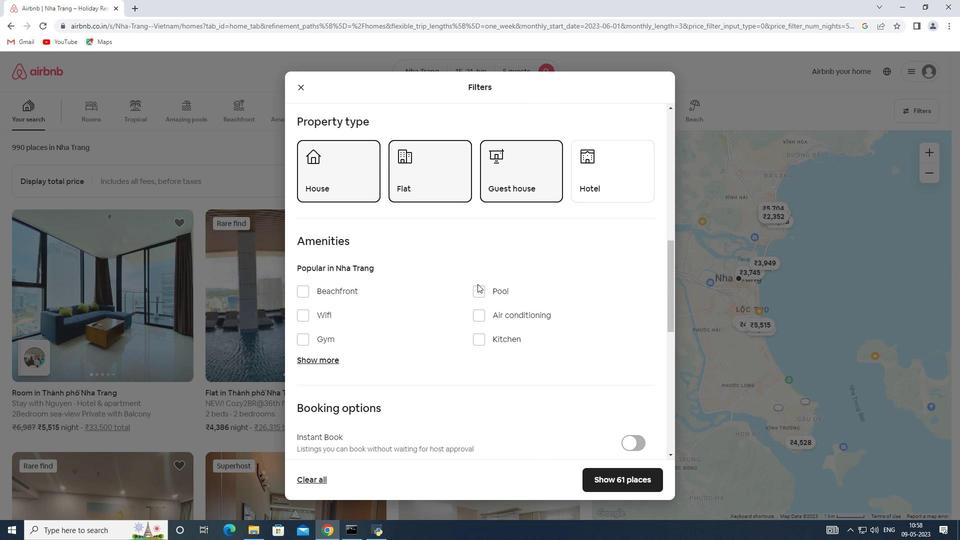 
Action: Mouse moved to (625, 368)
Screenshot: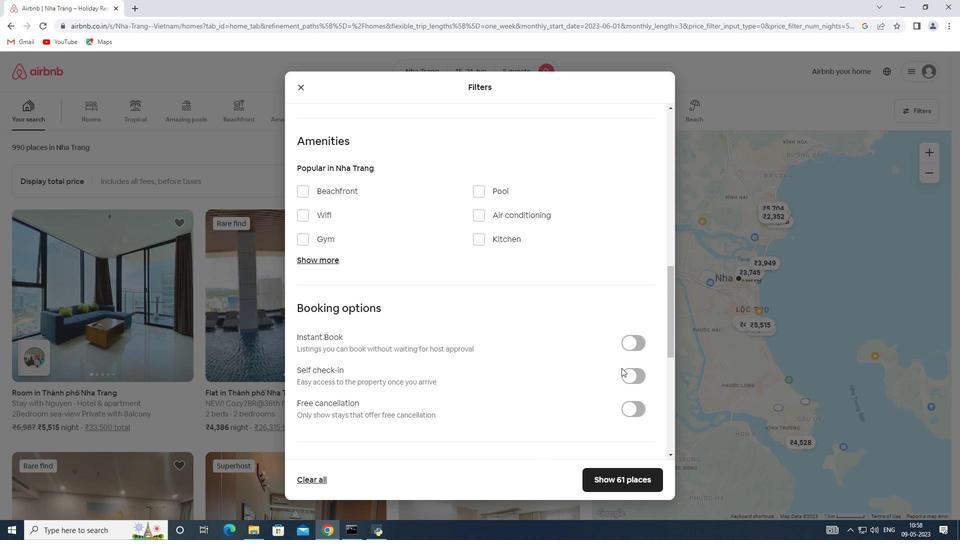 
Action: Mouse pressed left at (625, 368)
Screenshot: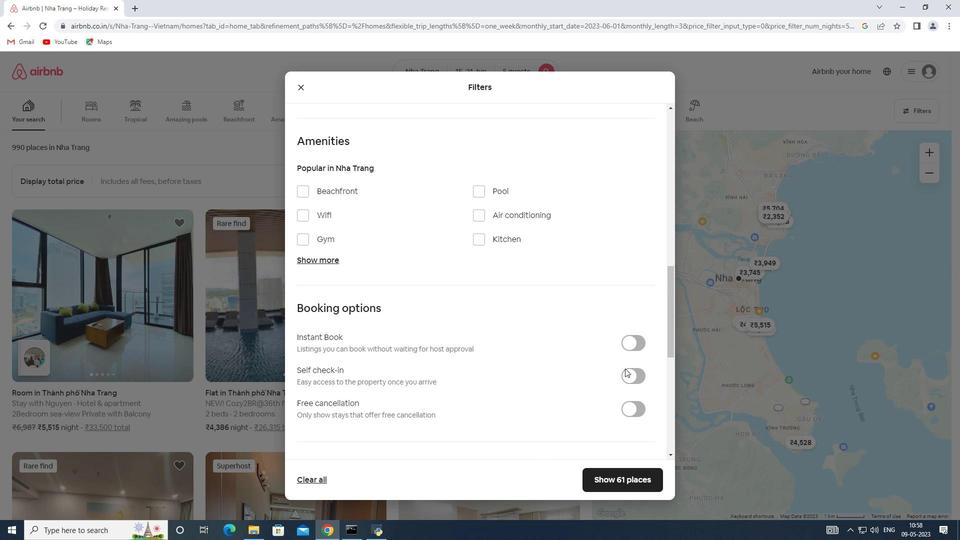 
Action: Mouse moved to (631, 375)
Screenshot: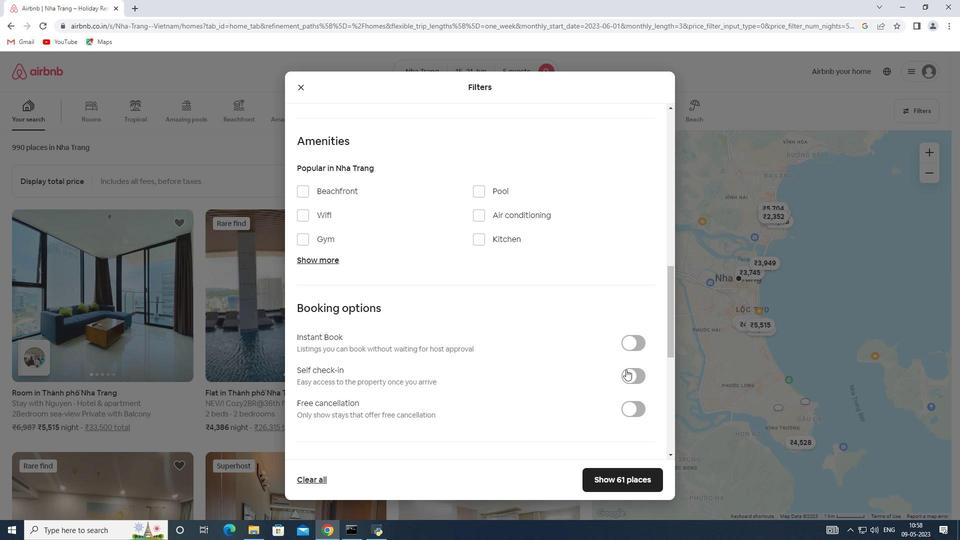 
Action: Mouse pressed left at (631, 375)
Screenshot: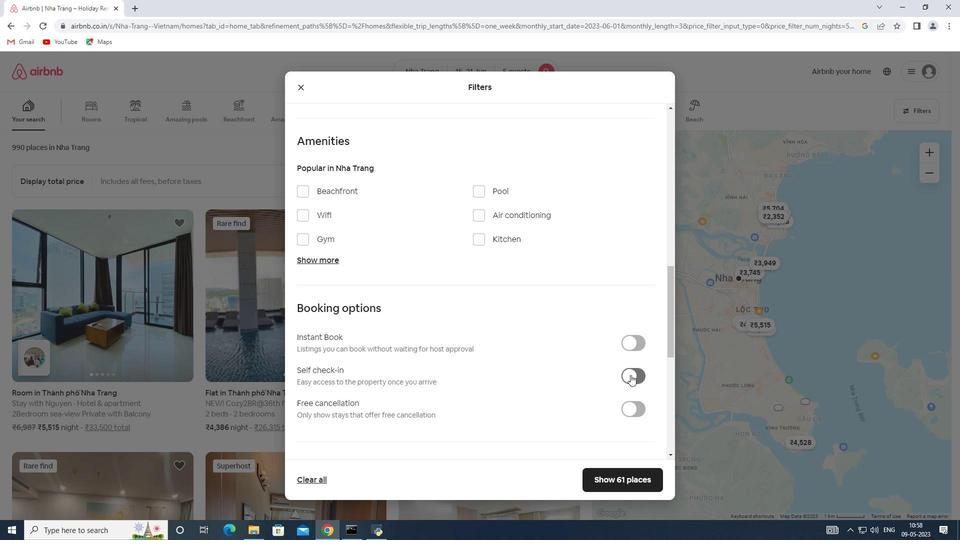 
Action: Mouse moved to (426, 359)
Screenshot: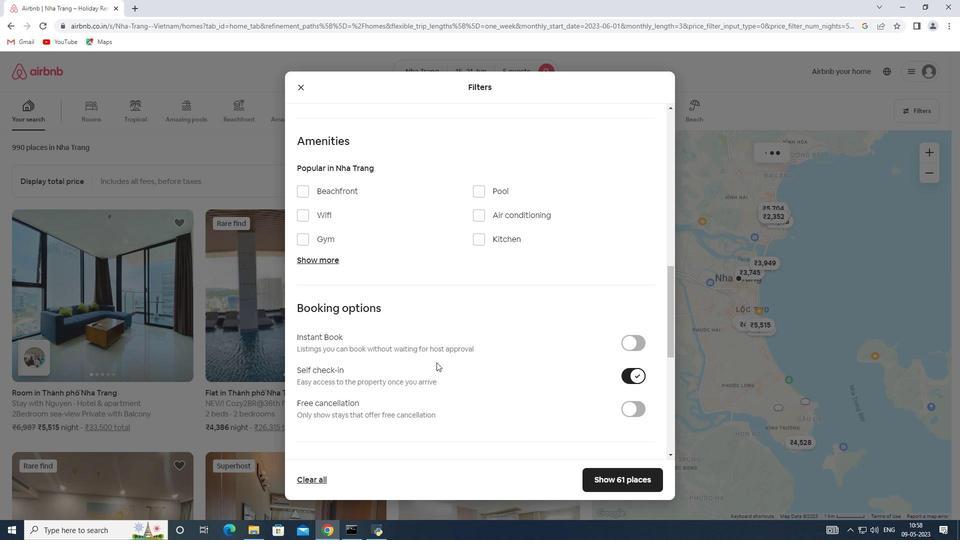 
Action: Mouse scrolled (426, 358) with delta (0, 0)
Screenshot: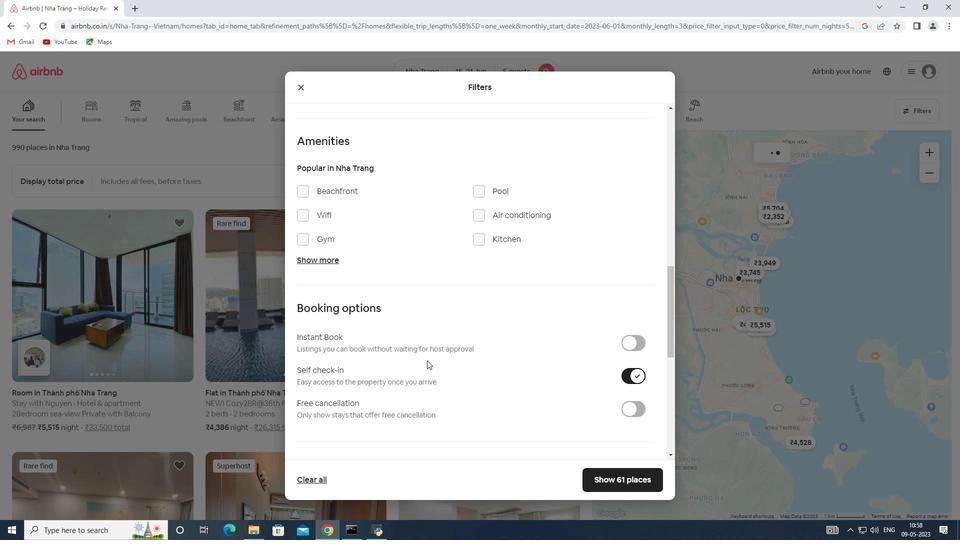 
Action: Mouse scrolled (426, 358) with delta (0, 0)
Screenshot: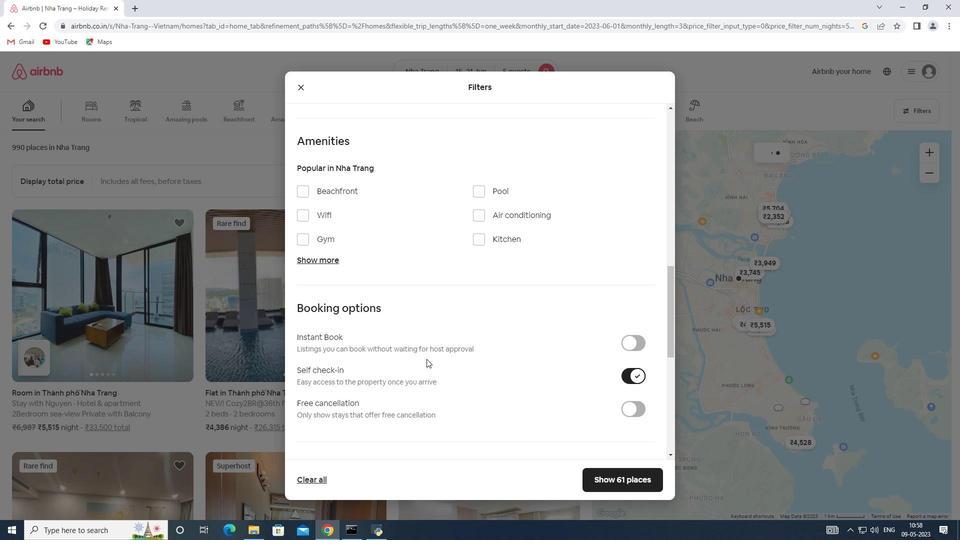 
Action: Mouse scrolled (426, 358) with delta (0, 0)
Screenshot: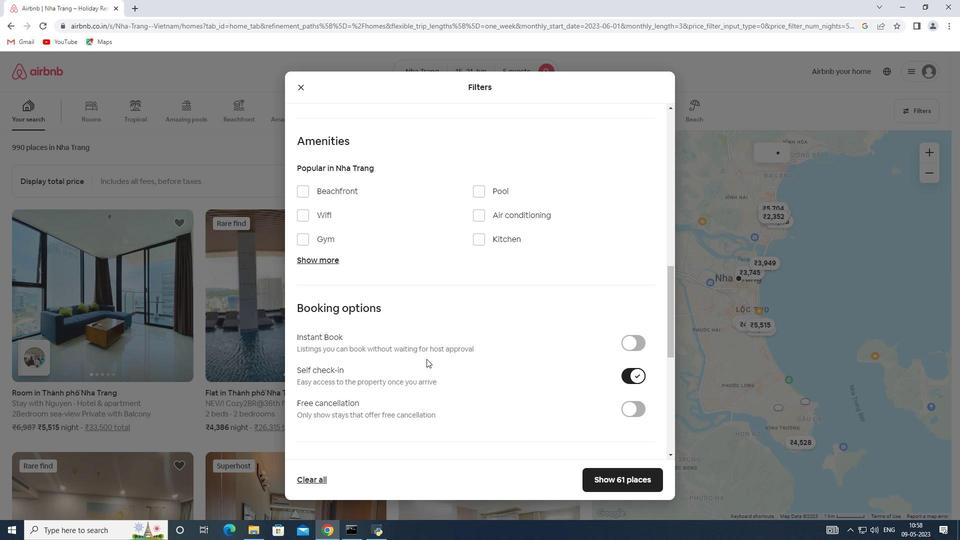 
Action: Mouse scrolled (426, 358) with delta (0, 0)
Screenshot: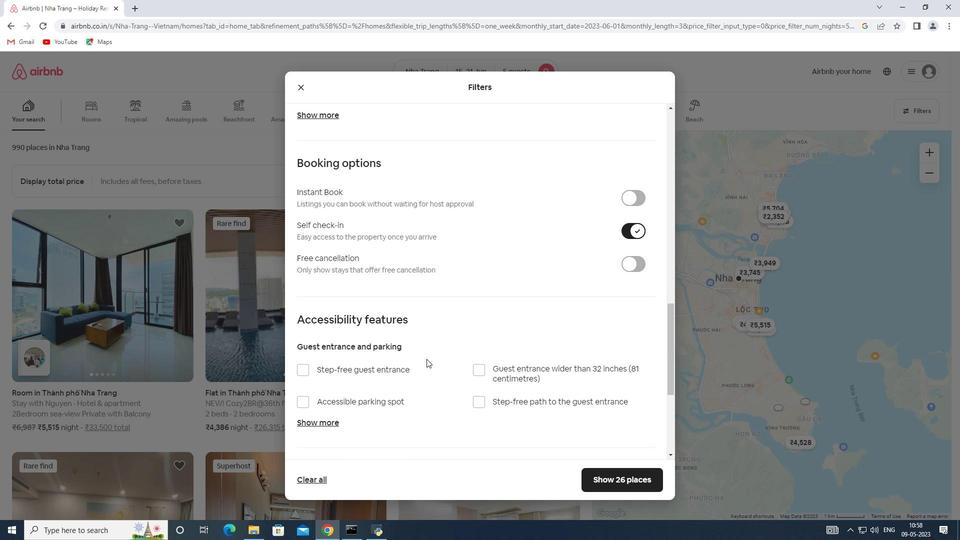 
Action: Mouse scrolled (426, 358) with delta (0, 0)
Screenshot: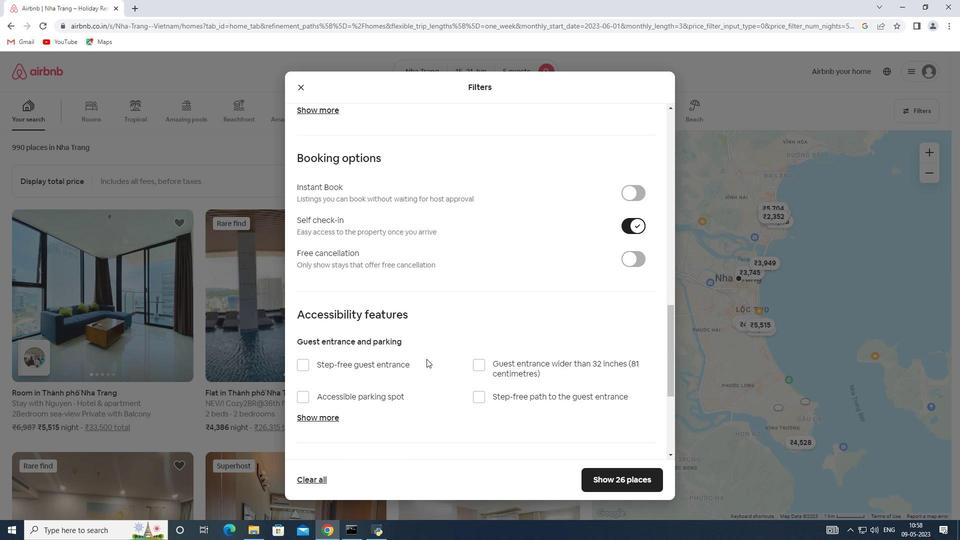 
Action: Mouse scrolled (426, 358) with delta (0, 0)
Screenshot: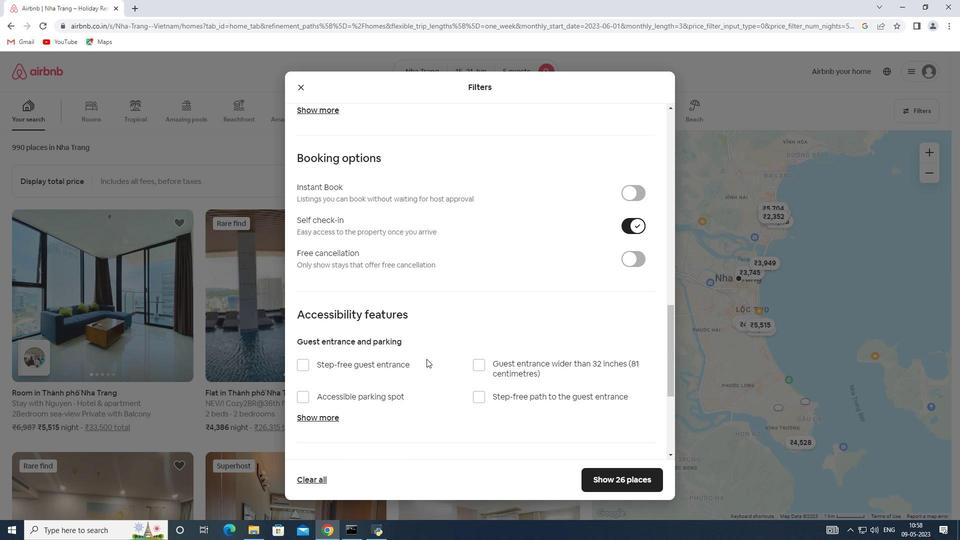 
Action: Mouse moved to (304, 451)
Screenshot: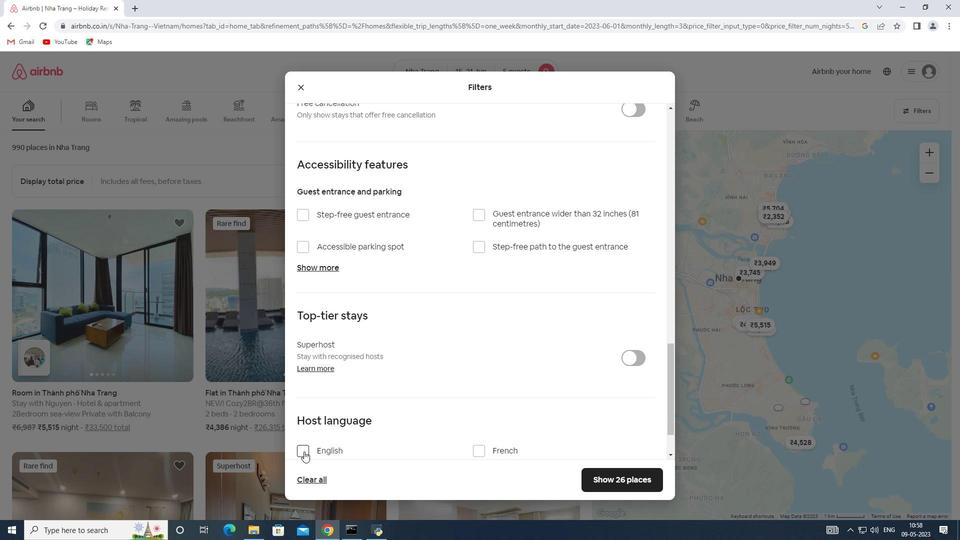 
Action: Mouse pressed left at (304, 451)
Screenshot: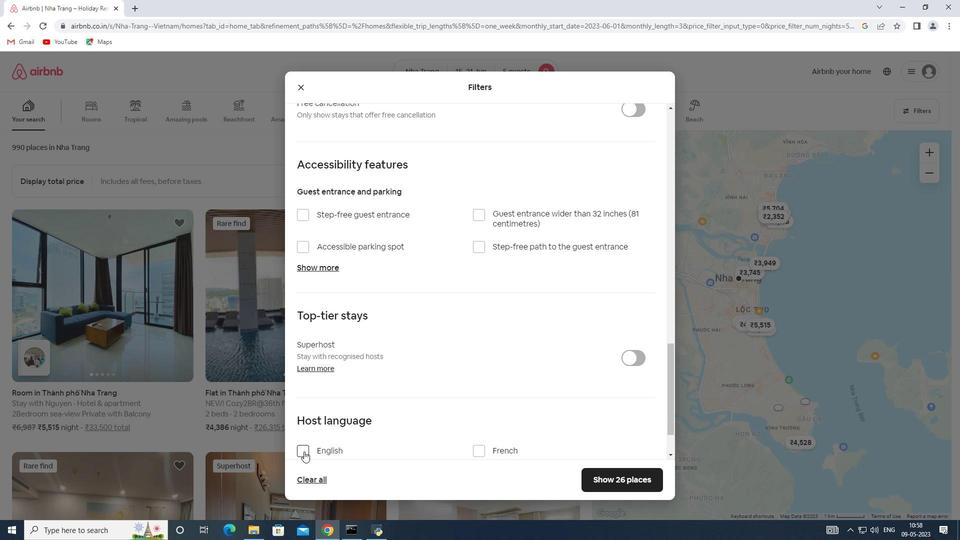 
Action: Mouse moved to (332, 428)
Screenshot: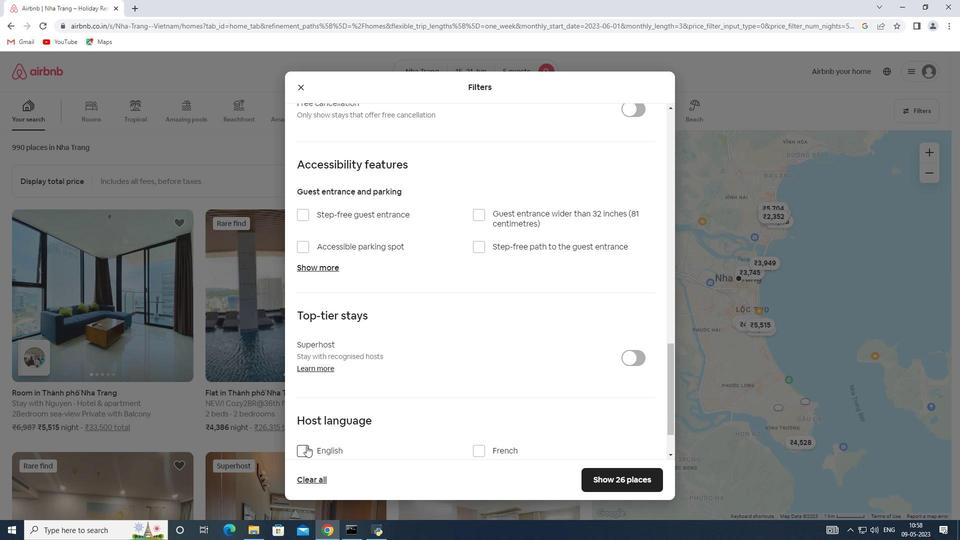 
Action: Mouse scrolled (332, 428) with delta (0, 0)
Screenshot: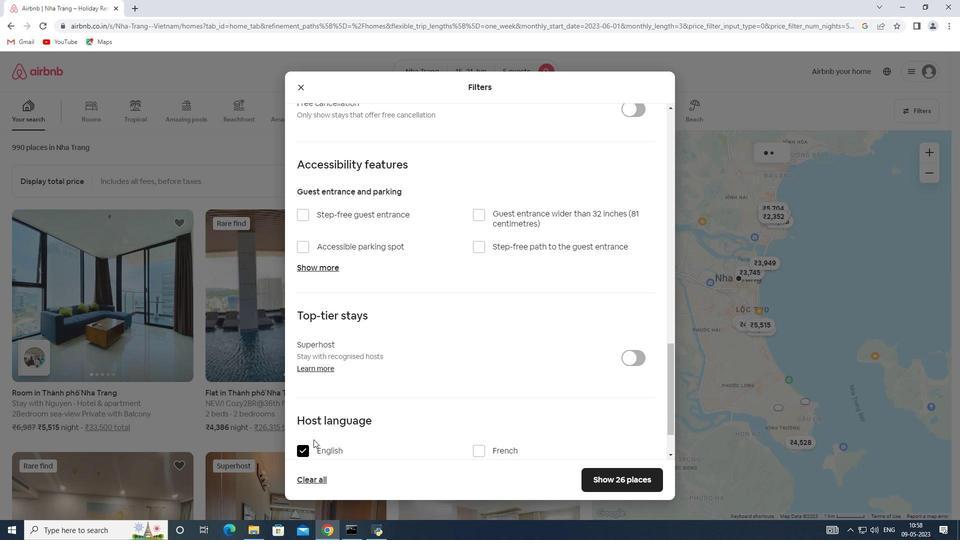 
Action: Mouse scrolled (332, 428) with delta (0, 0)
Screenshot: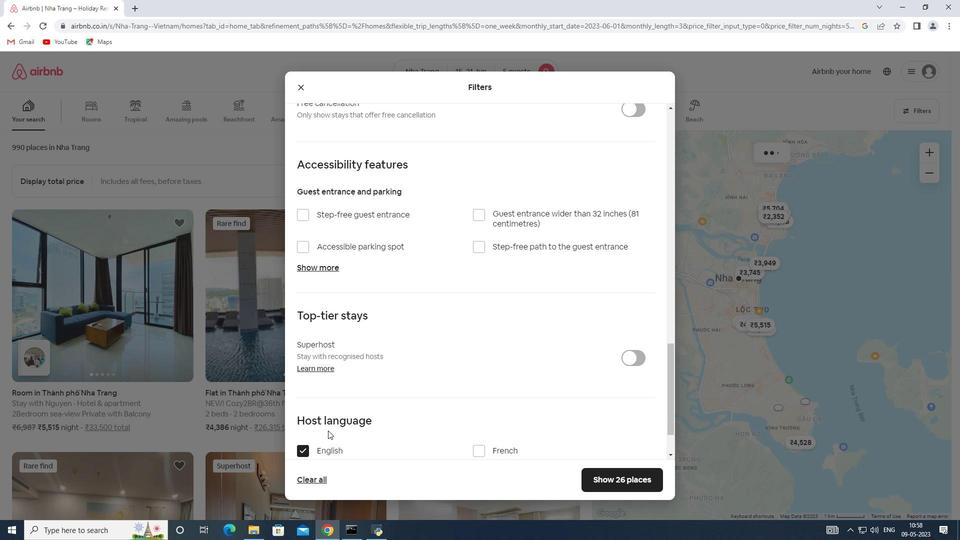 
Action: Mouse scrolled (332, 428) with delta (0, 0)
Screenshot: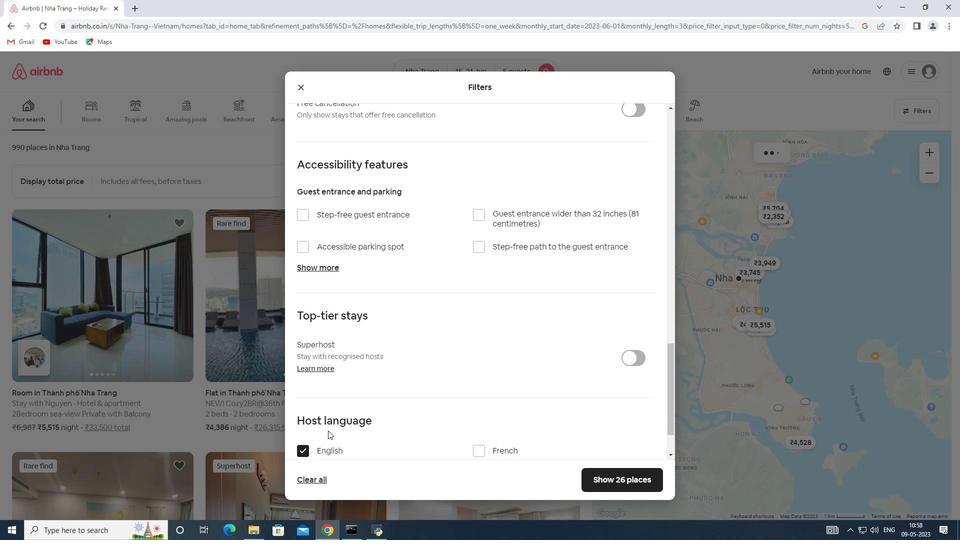 
Action: Mouse scrolled (332, 428) with delta (0, 0)
Screenshot: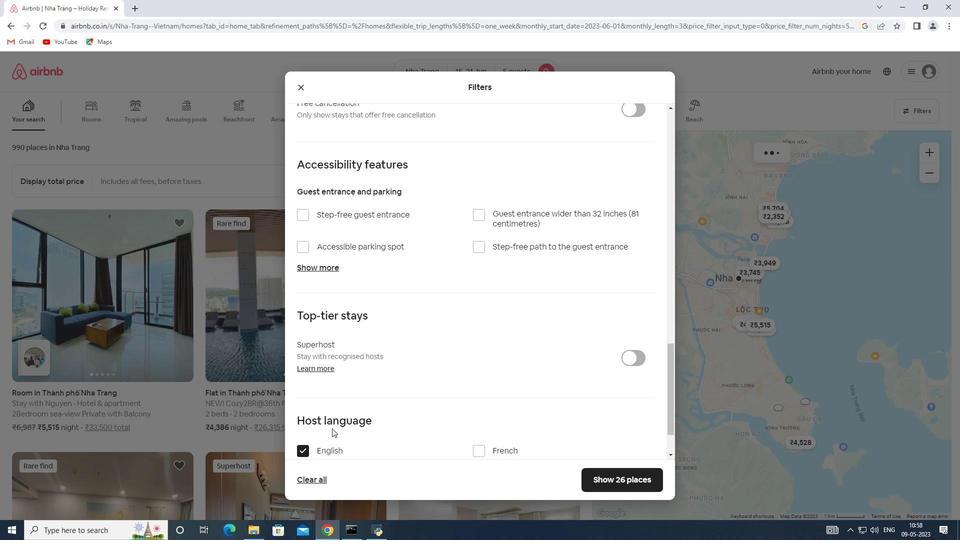 
Action: Mouse moved to (625, 474)
Screenshot: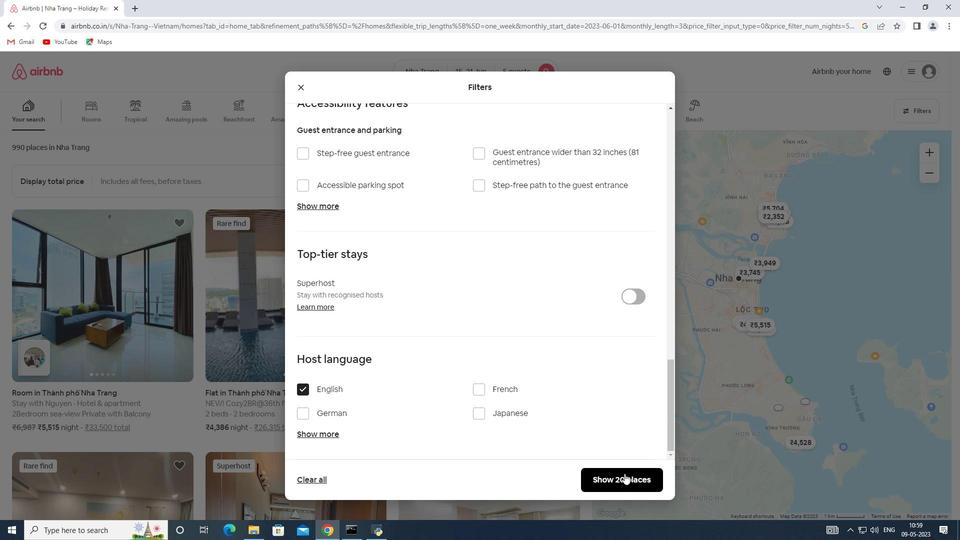 
Action: Mouse pressed left at (625, 474)
Screenshot: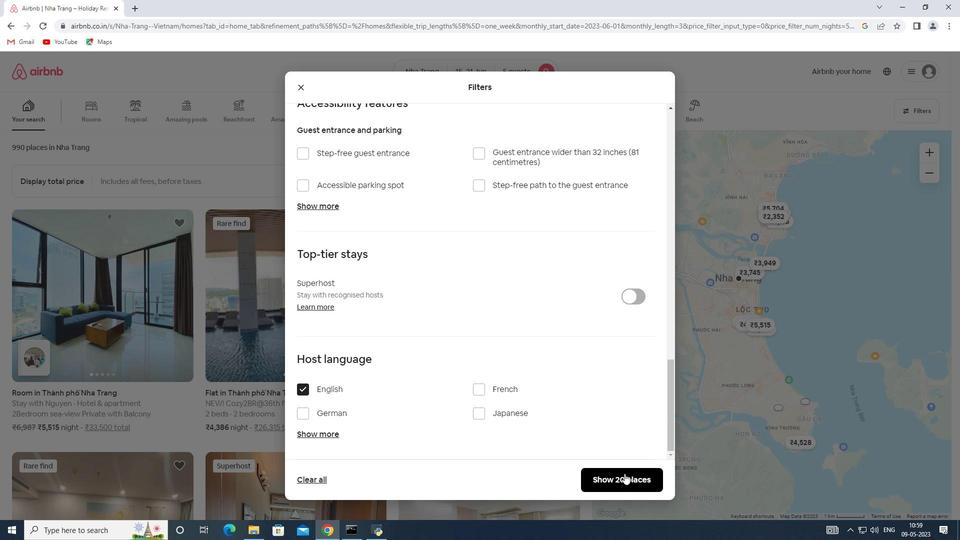 
Action: Mouse moved to (633, 471)
Screenshot: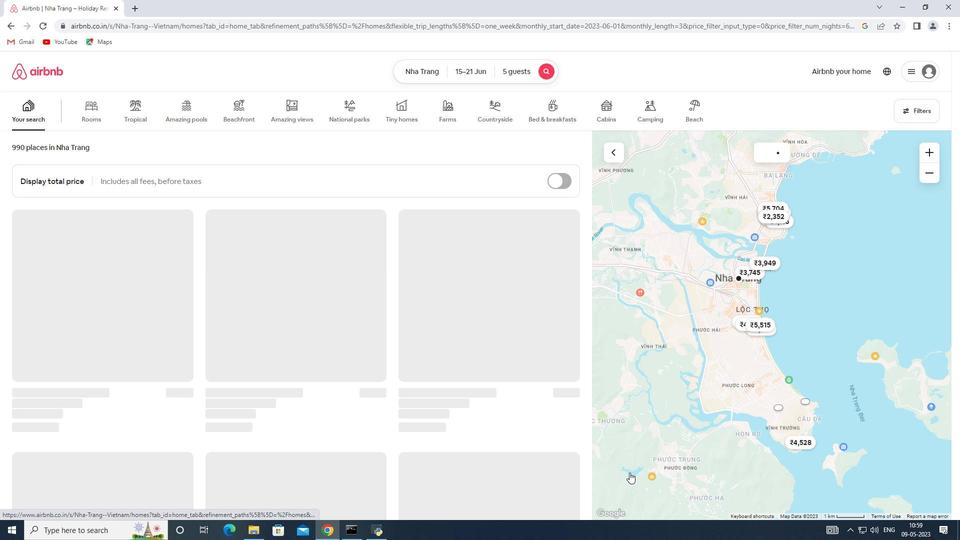 
